 Task: Find connections with filter location Losheim with filter topic #househunting with filter profile language French with filter current company Experian India with filter school Indian jobs updates with filter industry Building Equipment Contractors with filter service category SupportTechnical Writing with filter keywords title Director of Photography
Action: Mouse moved to (550, 76)
Screenshot: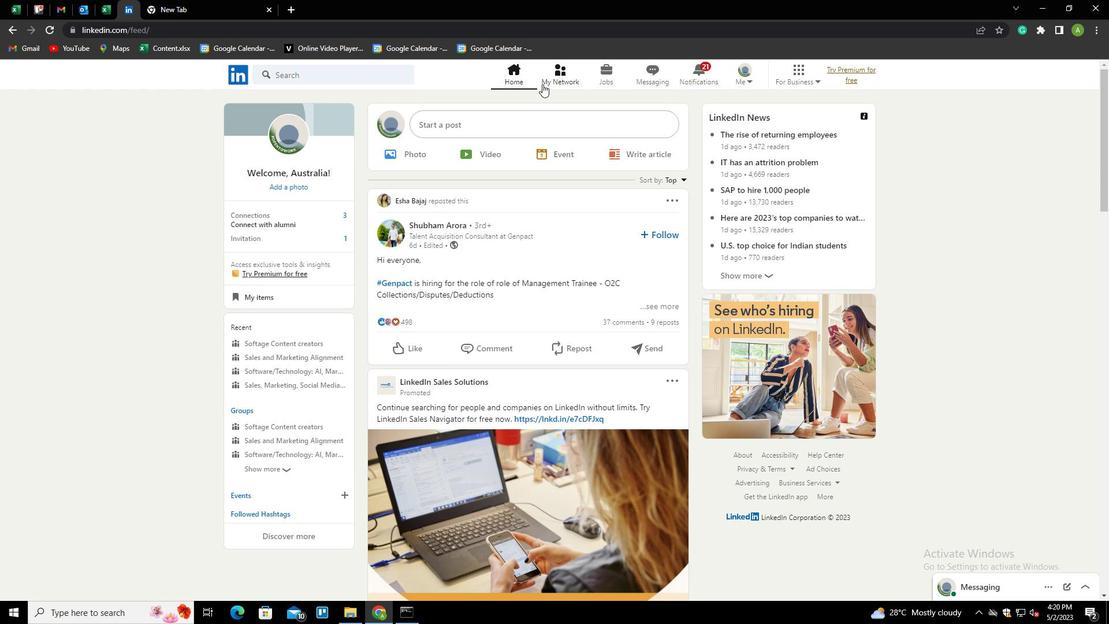 
Action: Mouse pressed left at (550, 76)
Screenshot: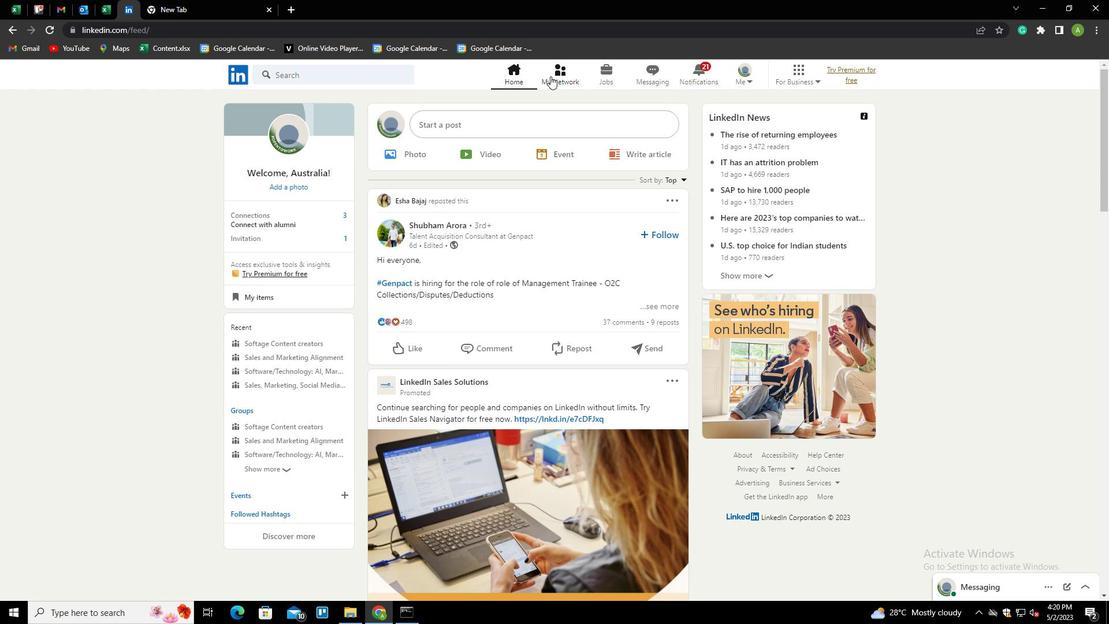 
Action: Mouse moved to (286, 131)
Screenshot: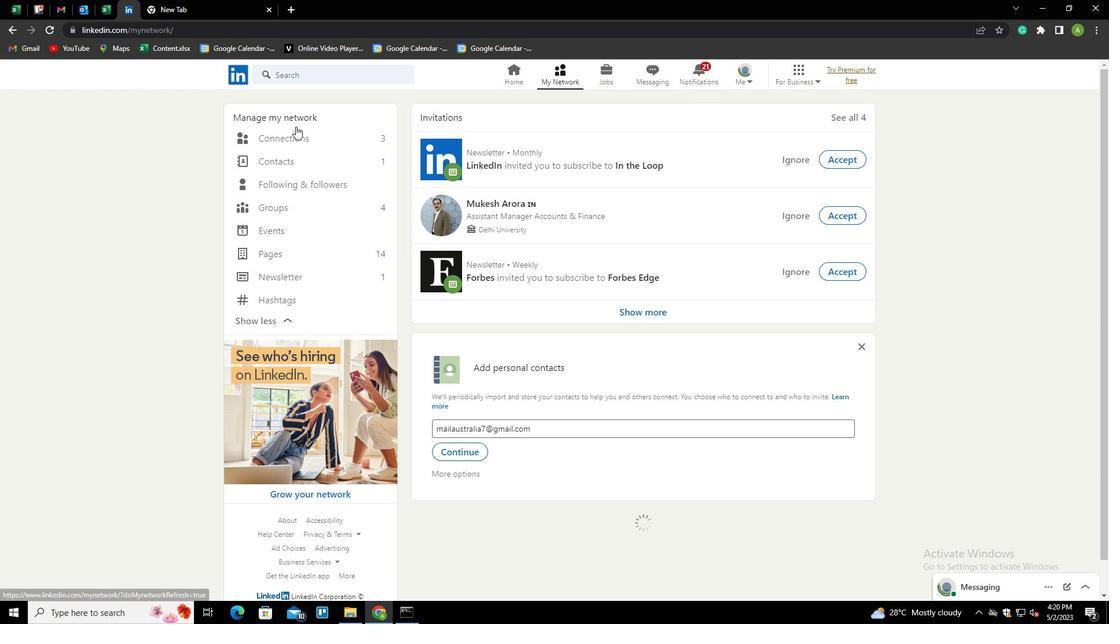 
Action: Mouse pressed left at (286, 131)
Screenshot: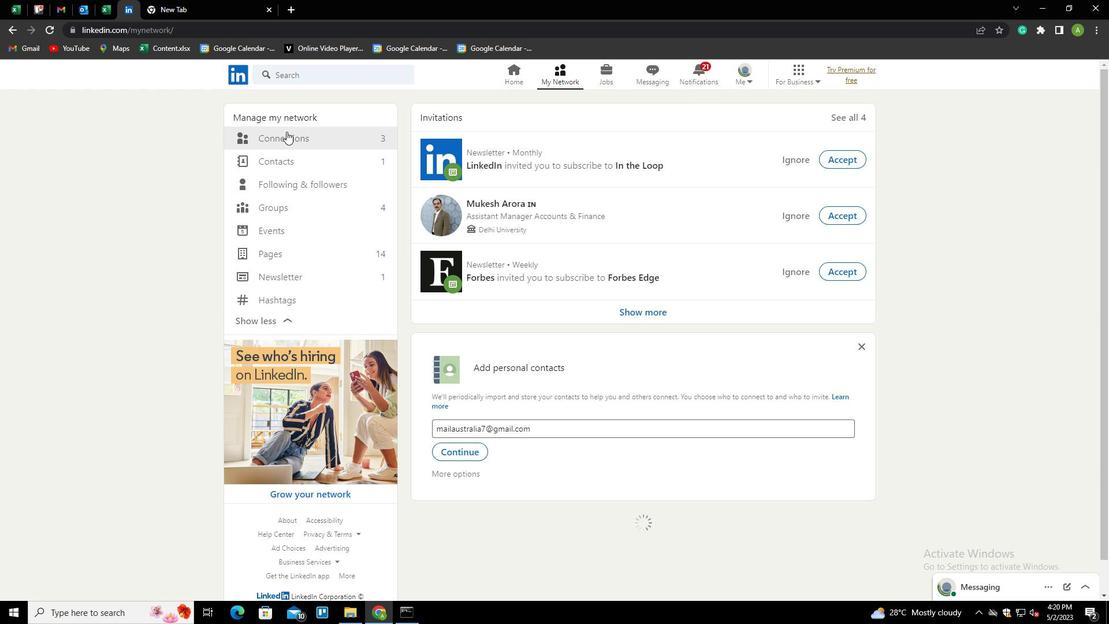 
Action: Mouse moved to (616, 135)
Screenshot: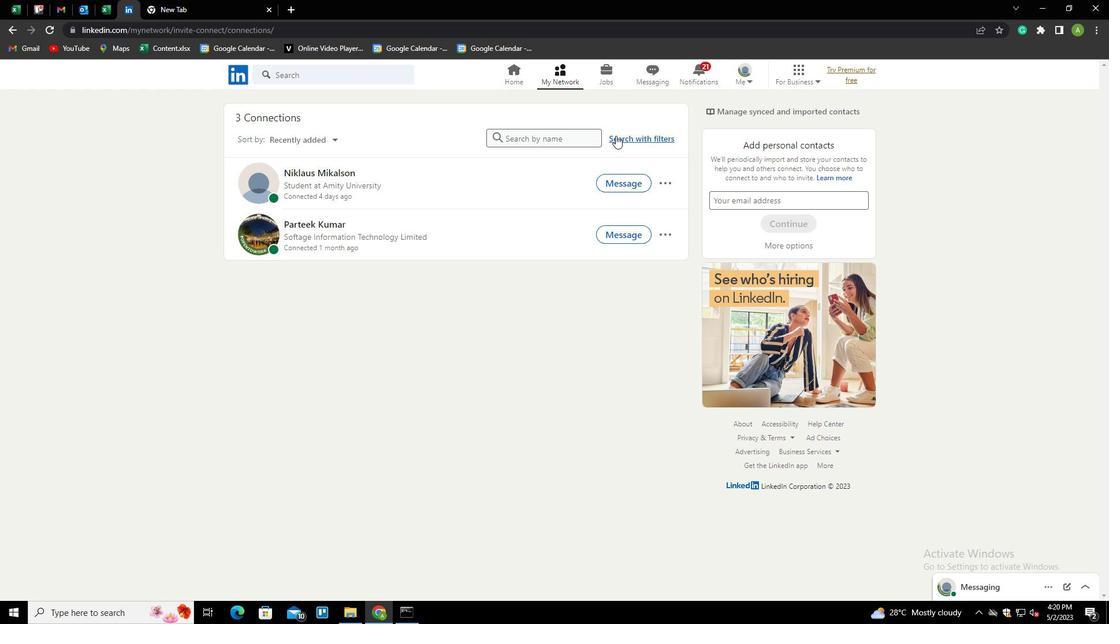 
Action: Mouse pressed left at (616, 135)
Screenshot: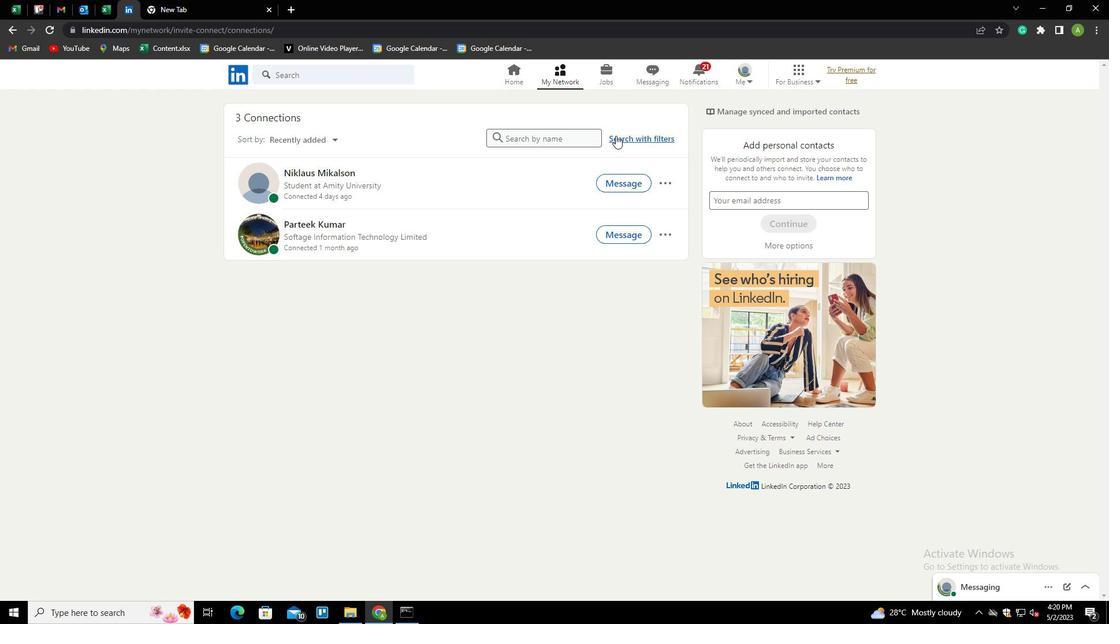 
Action: Mouse moved to (595, 106)
Screenshot: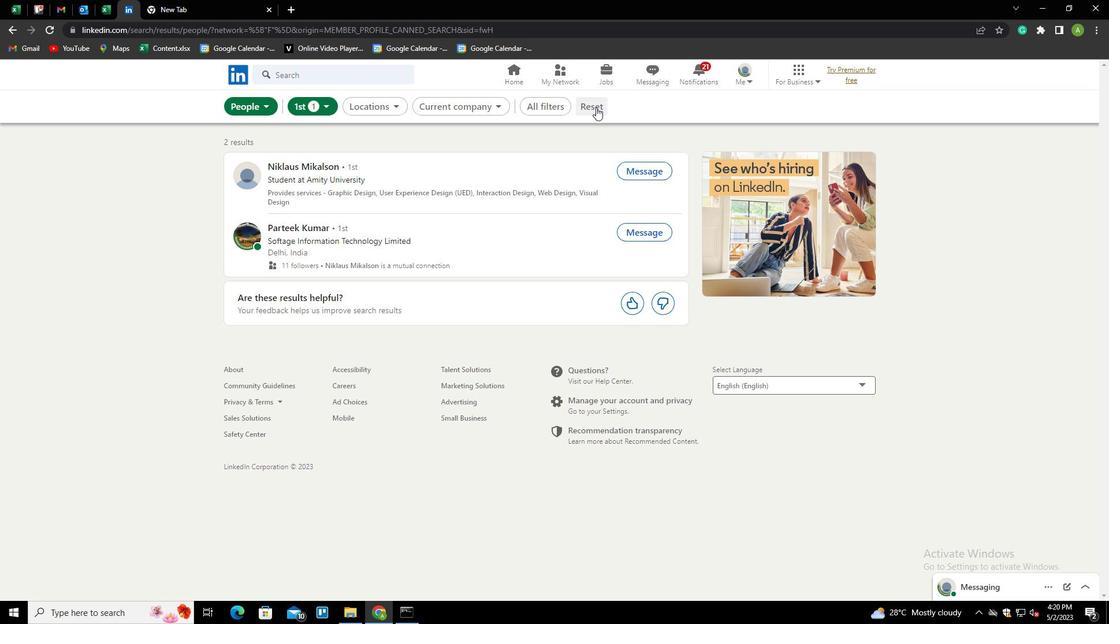 
Action: Mouse pressed left at (595, 106)
Screenshot: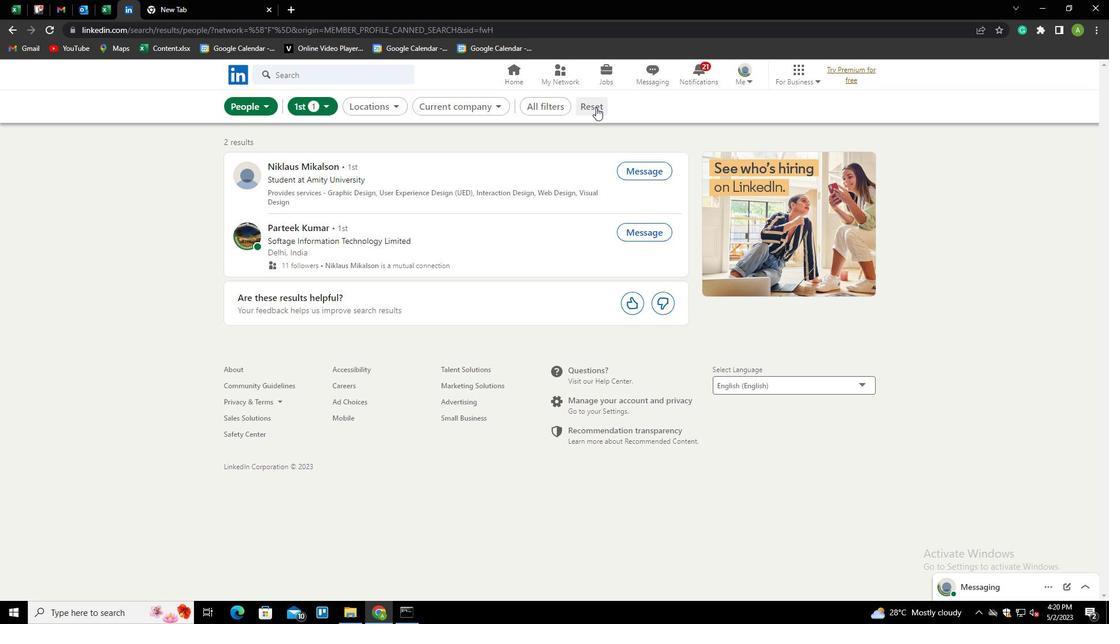 
Action: Mouse moved to (570, 104)
Screenshot: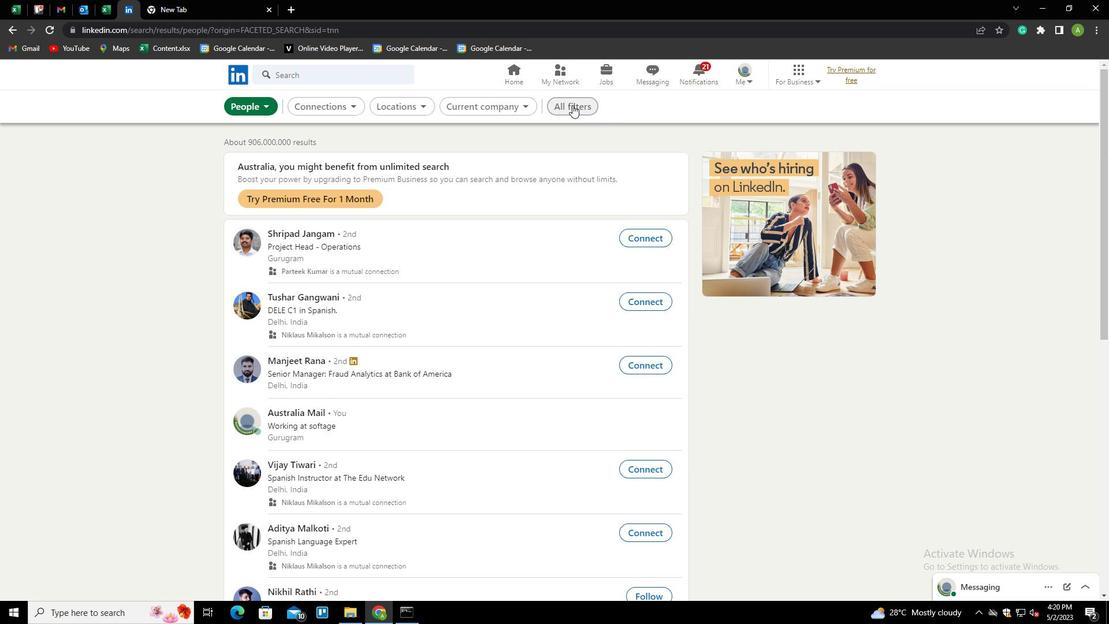 
Action: Mouse pressed left at (570, 104)
Screenshot: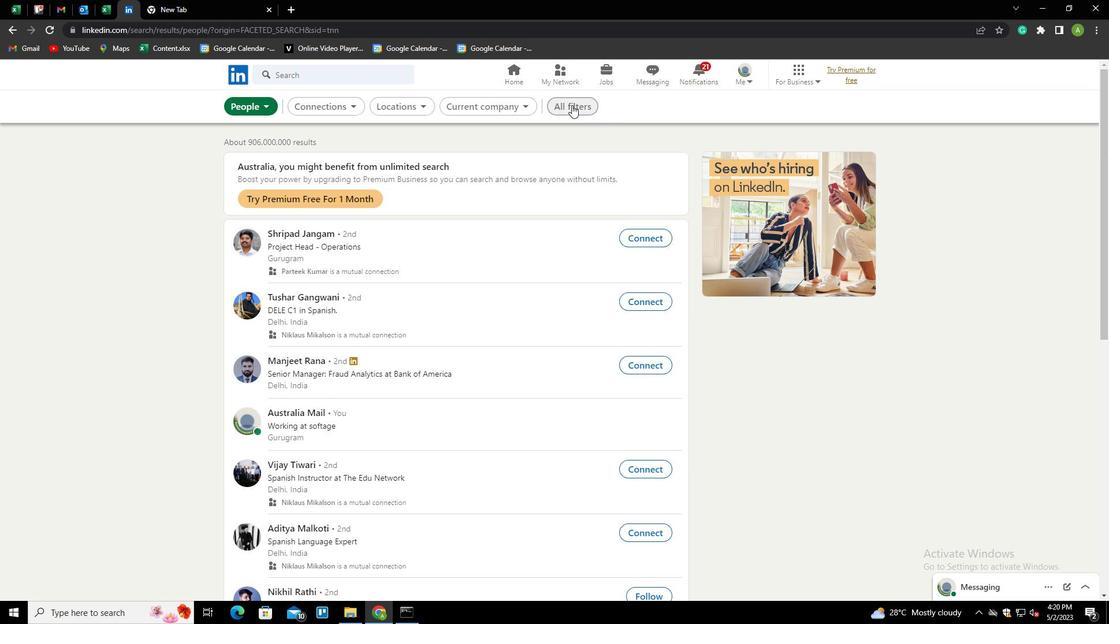 
Action: Mouse moved to (939, 269)
Screenshot: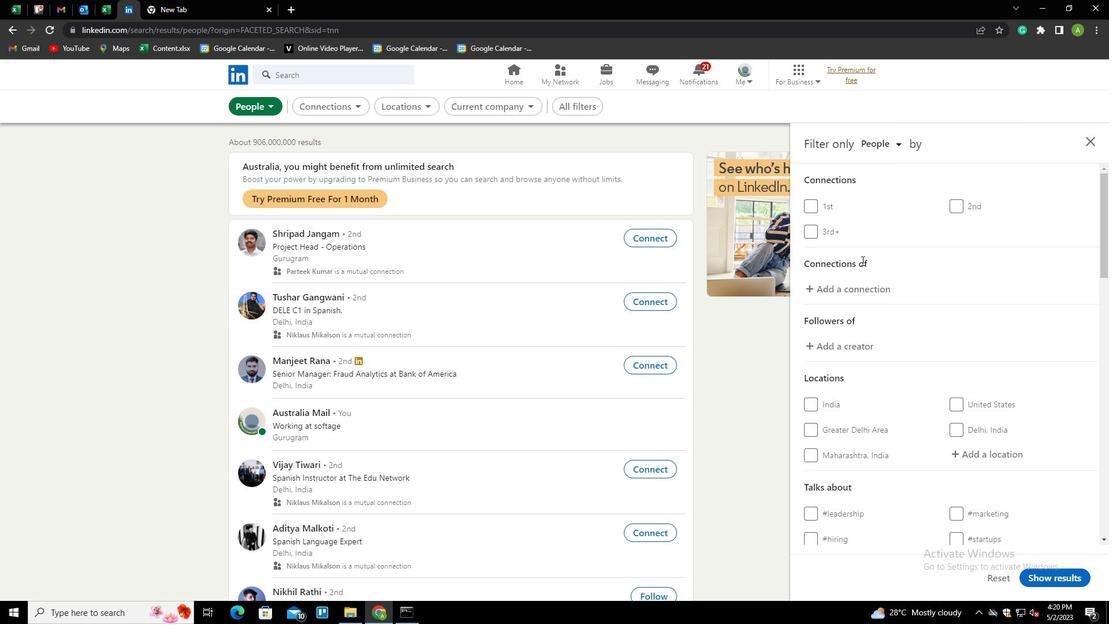 
Action: Mouse scrolled (939, 268) with delta (0, 0)
Screenshot: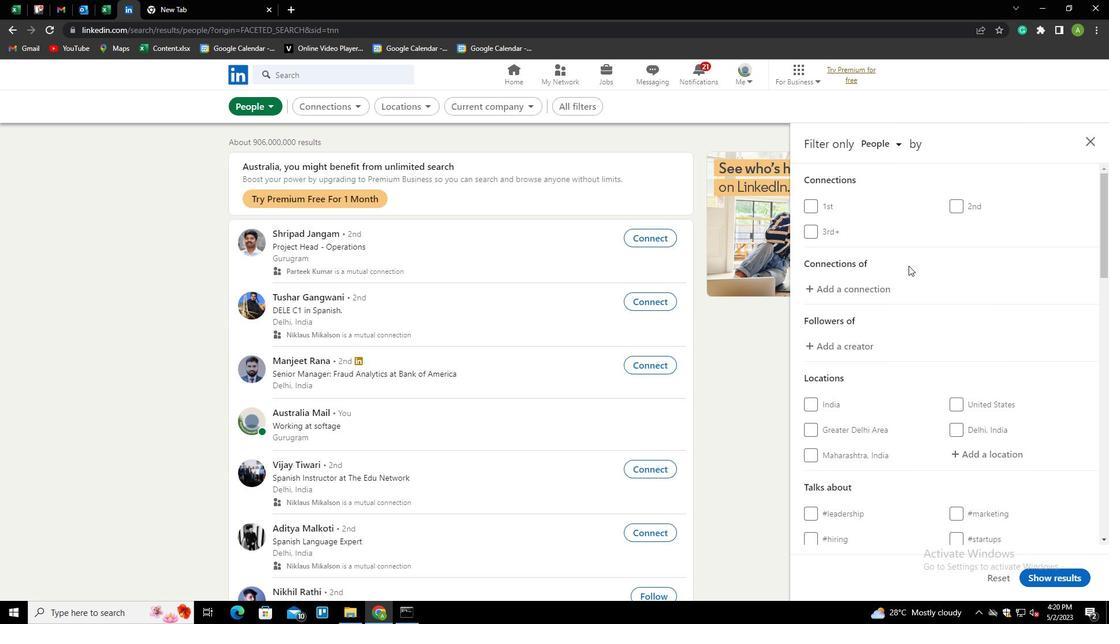 
Action: Mouse scrolled (939, 268) with delta (0, 0)
Screenshot: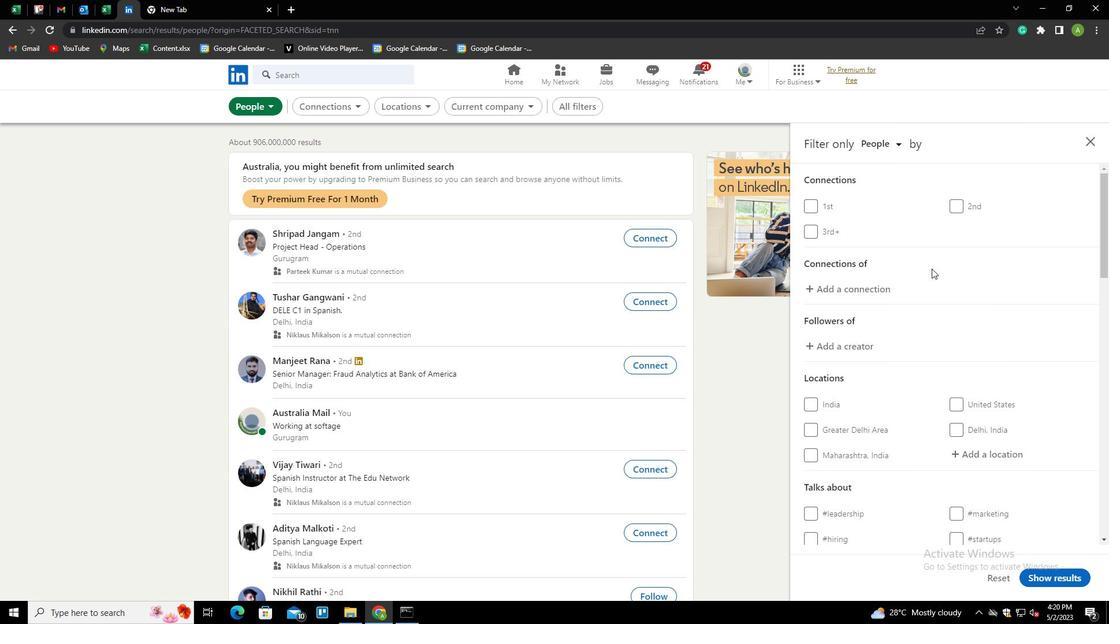
Action: Mouse moved to (937, 300)
Screenshot: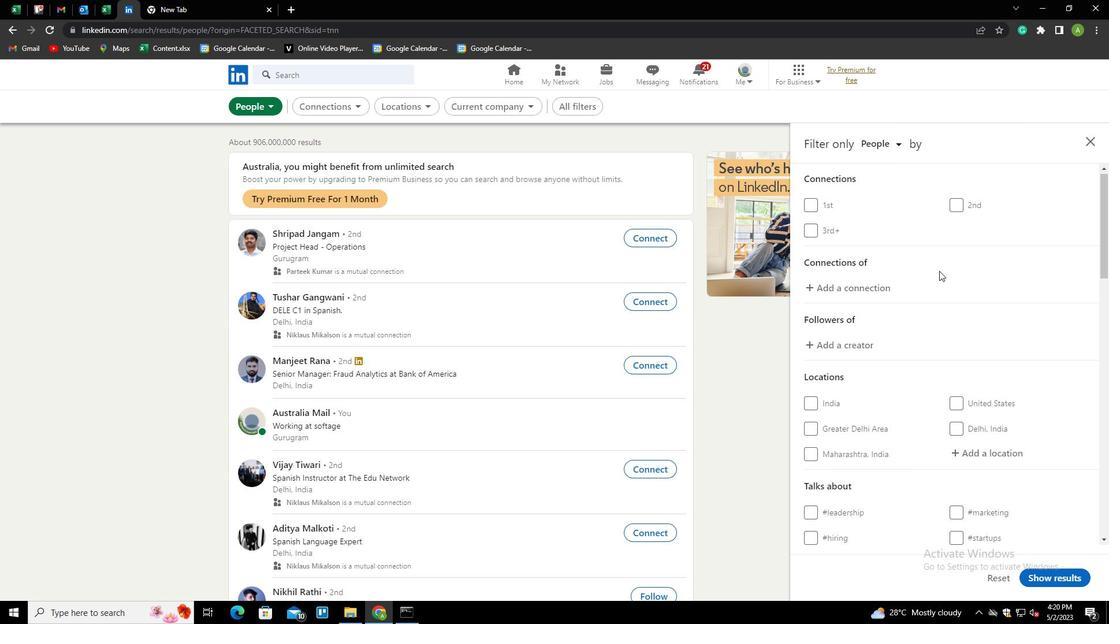 
Action: Mouse scrolled (937, 299) with delta (0, 0)
Screenshot: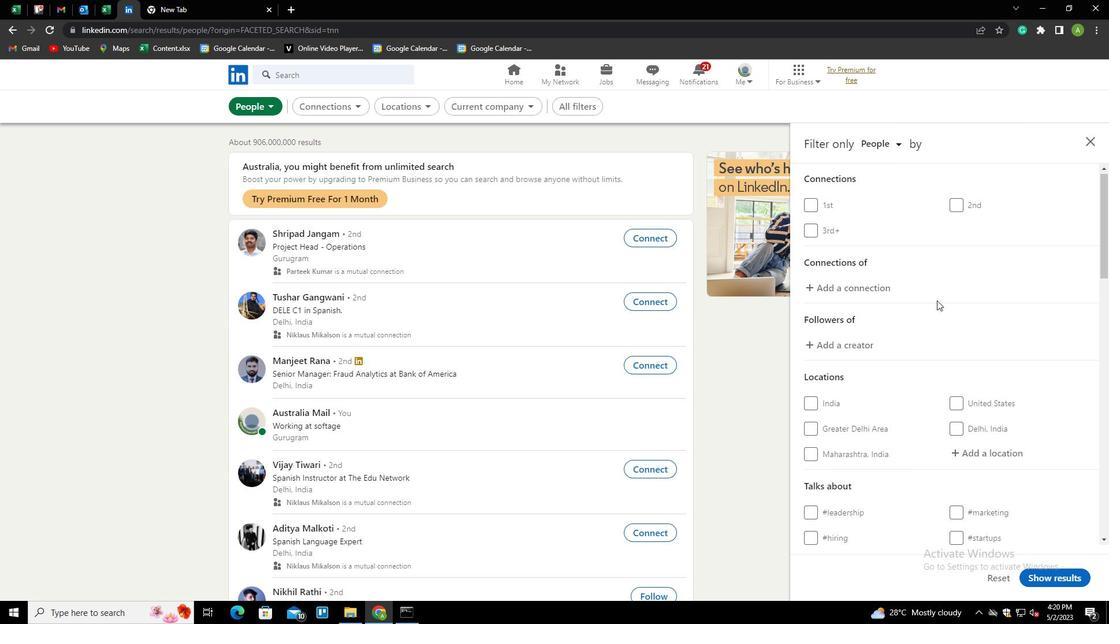 
Action: Mouse scrolled (937, 299) with delta (0, 0)
Screenshot: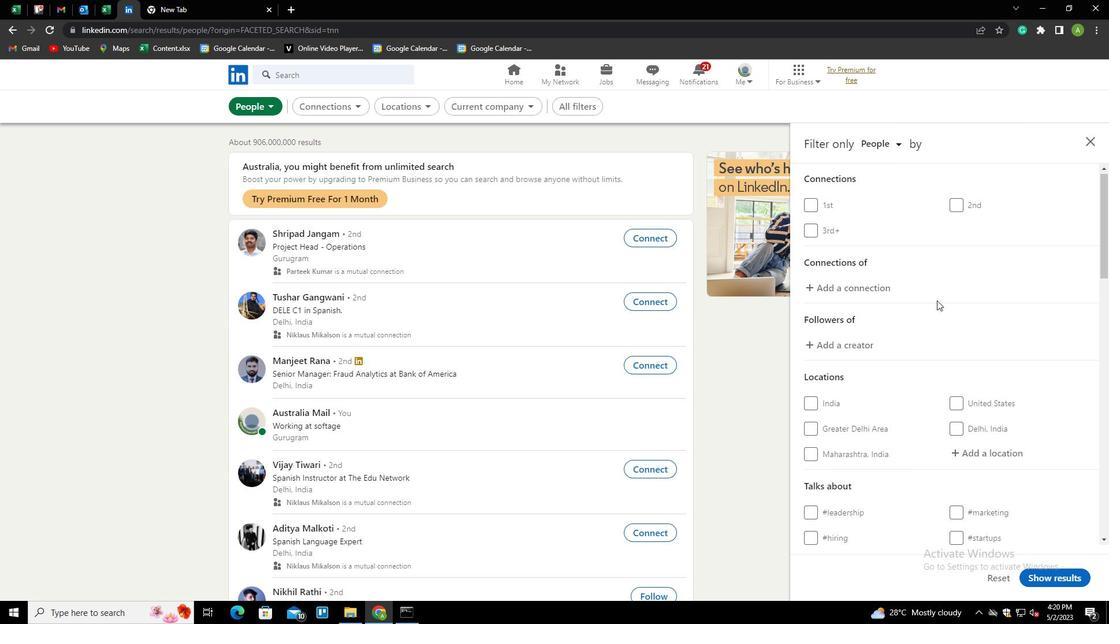 
Action: Mouse moved to (974, 224)
Screenshot: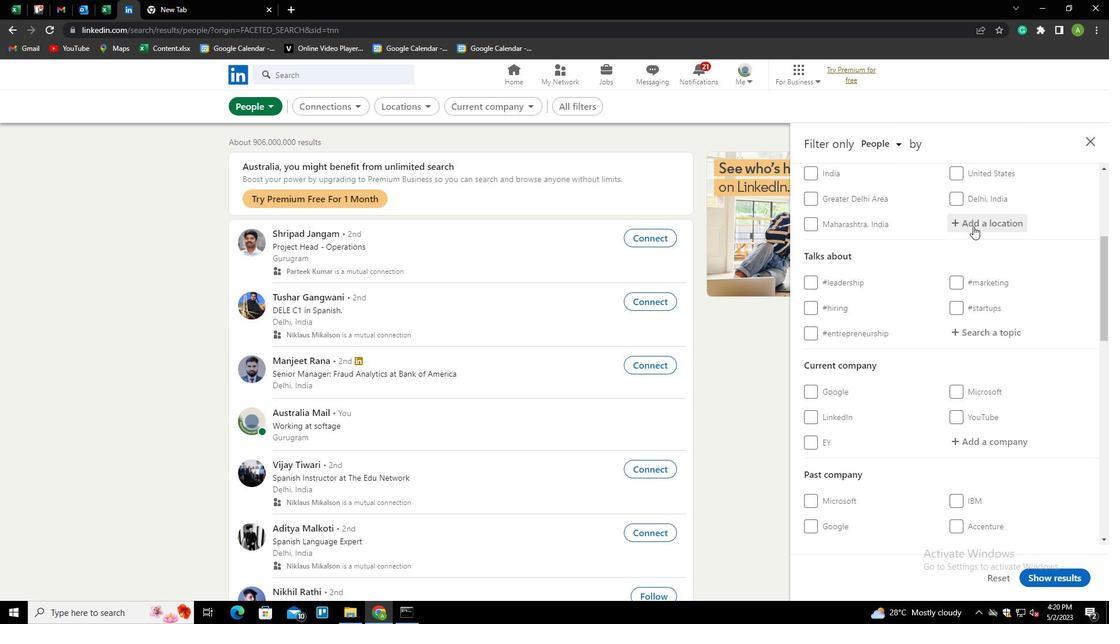
Action: Mouse pressed left at (974, 224)
Screenshot: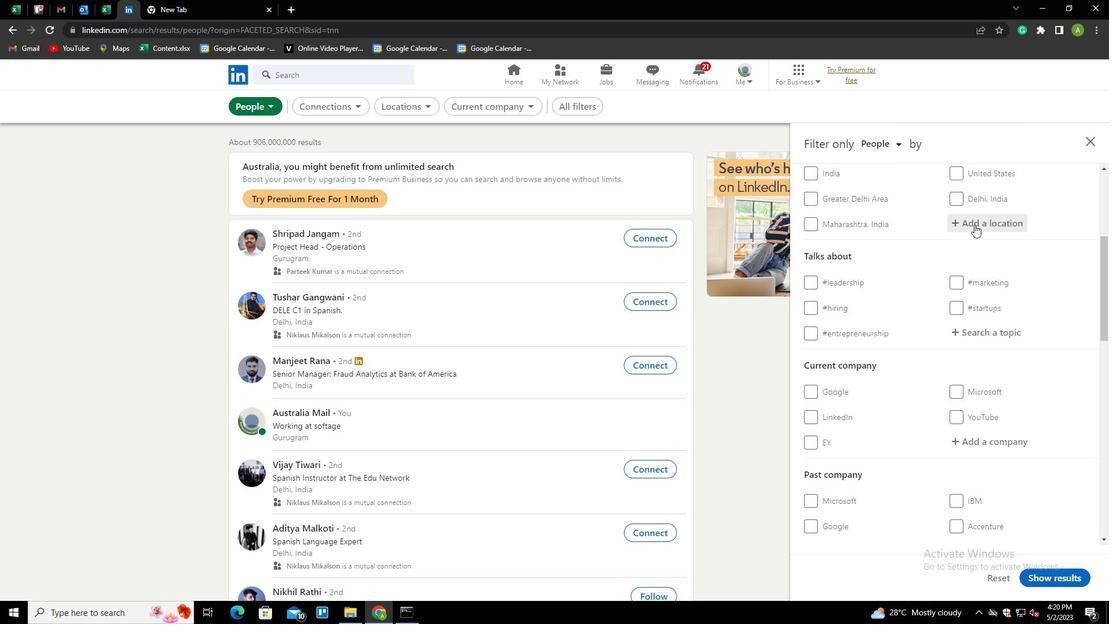 
Action: Key pressed <Key.shift>LOSHEIM<Key.down><Key.enter>
Screenshot: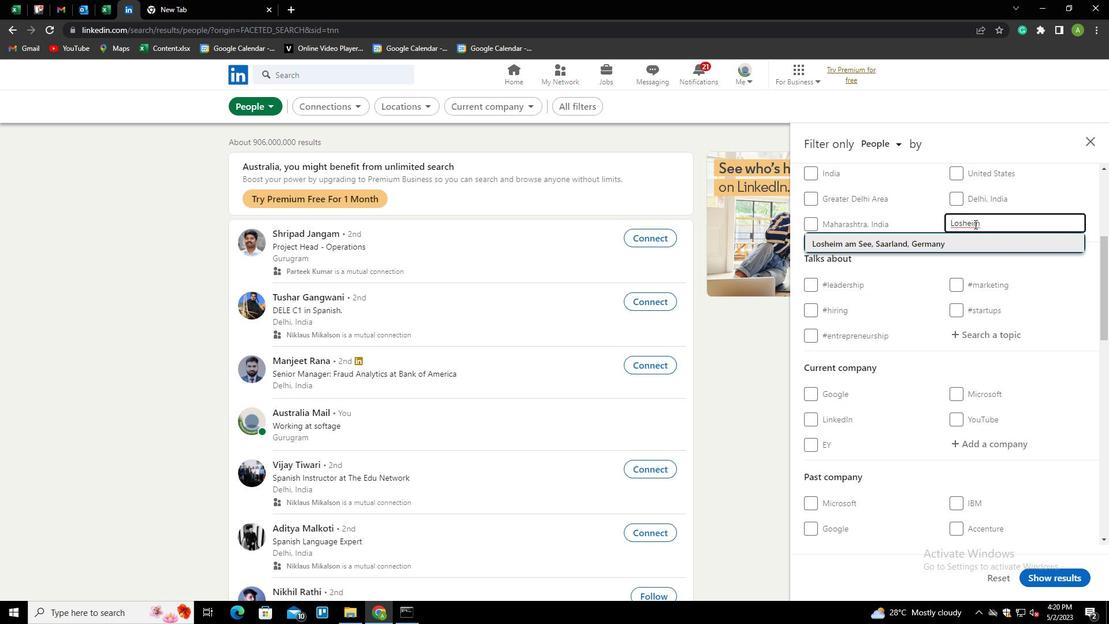 
Action: Mouse scrolled (974, 223) with delta (0, 0)
Screenshot: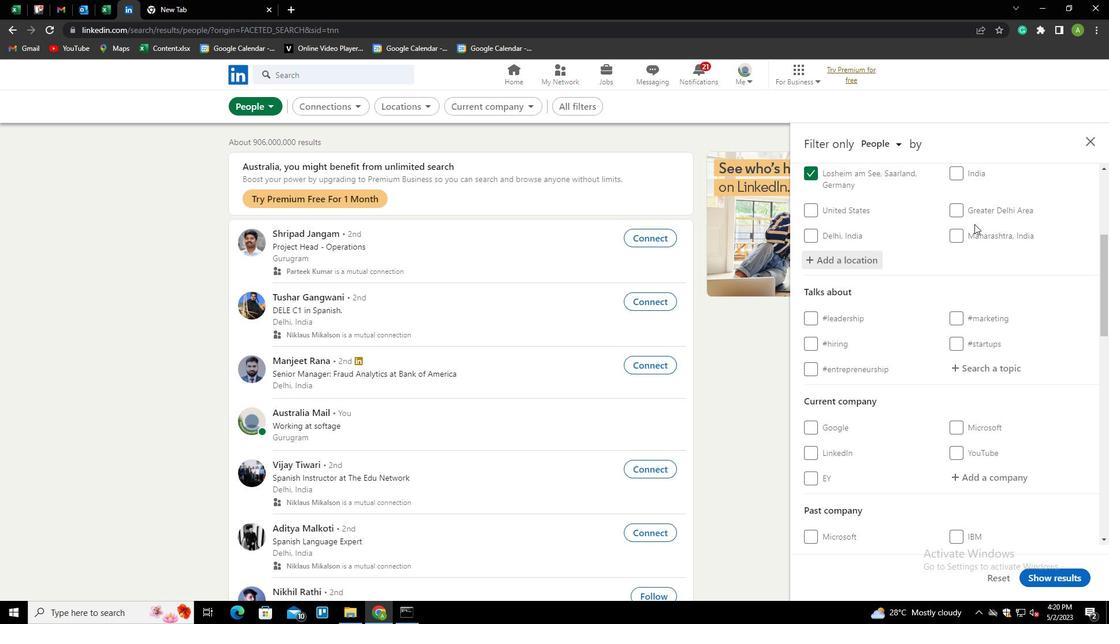 
Action: Mouse scrolled (974, 223) with delta (0, 0)
Screenshot: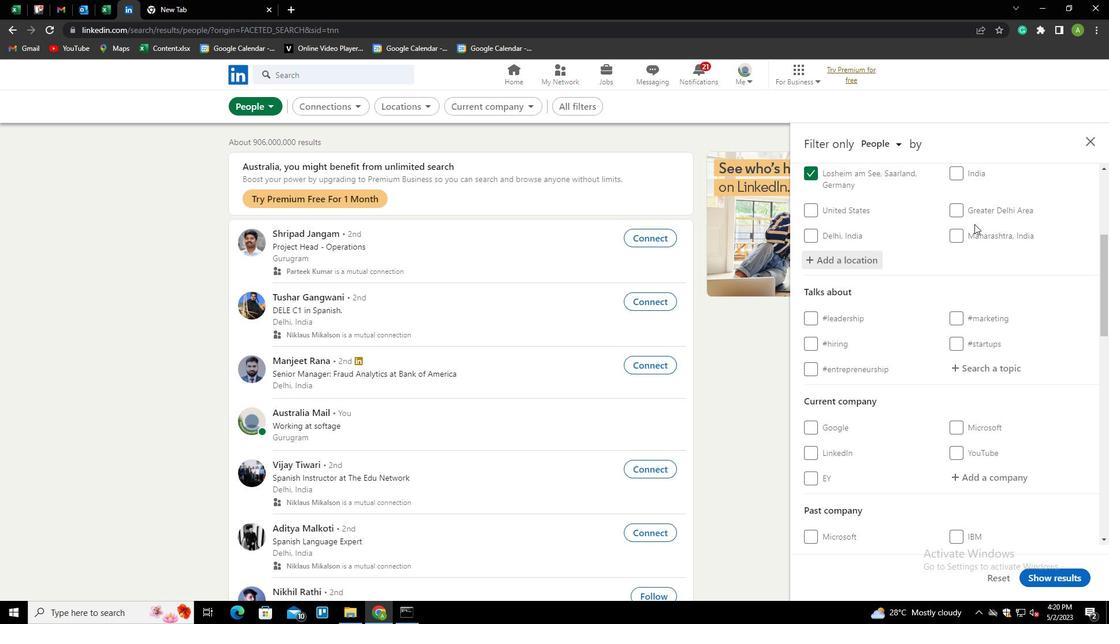 
Action: Mouse moved to (978, 247)
Screenshot: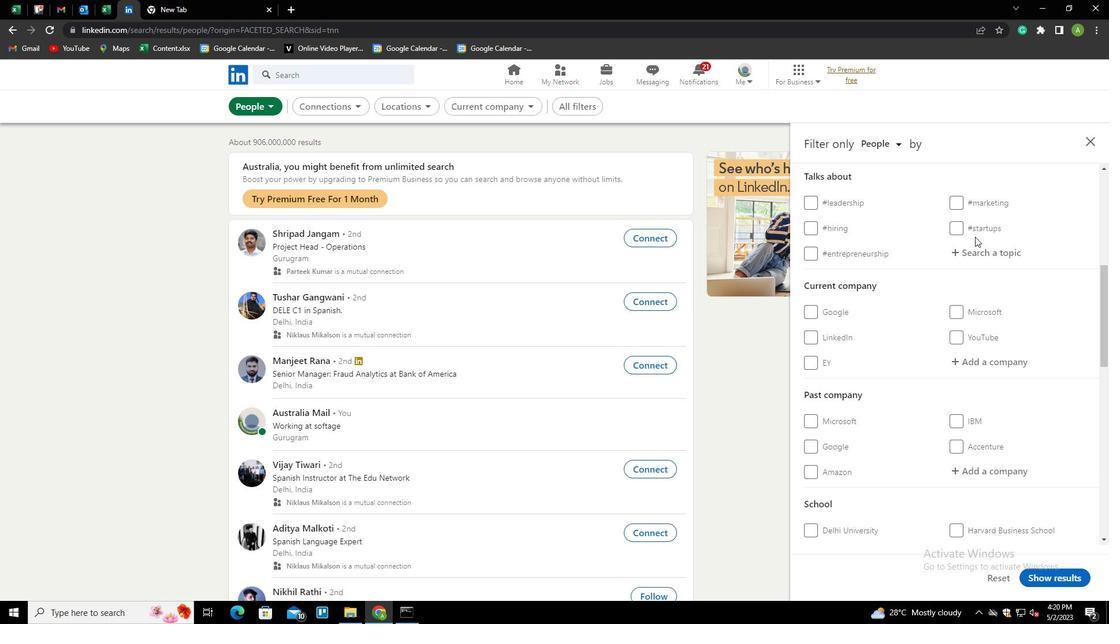 
Action: Mouse pressed left at (978, 247)
Screenshot: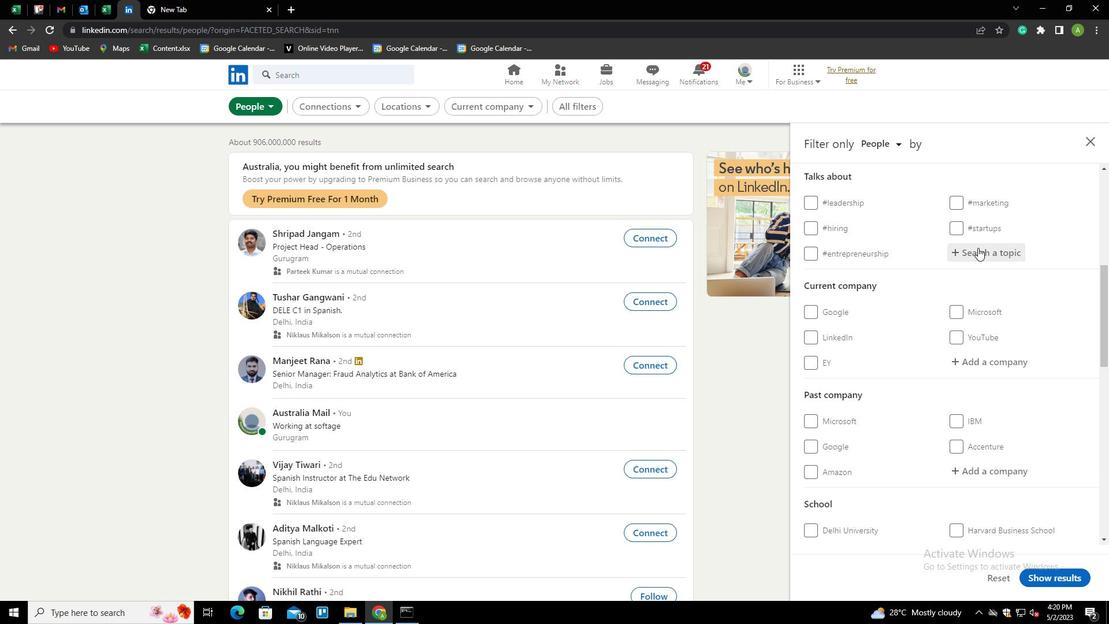 
Action: Key pressed HOUSEHUNTING<Key.down><Key.enter>
Screenshot: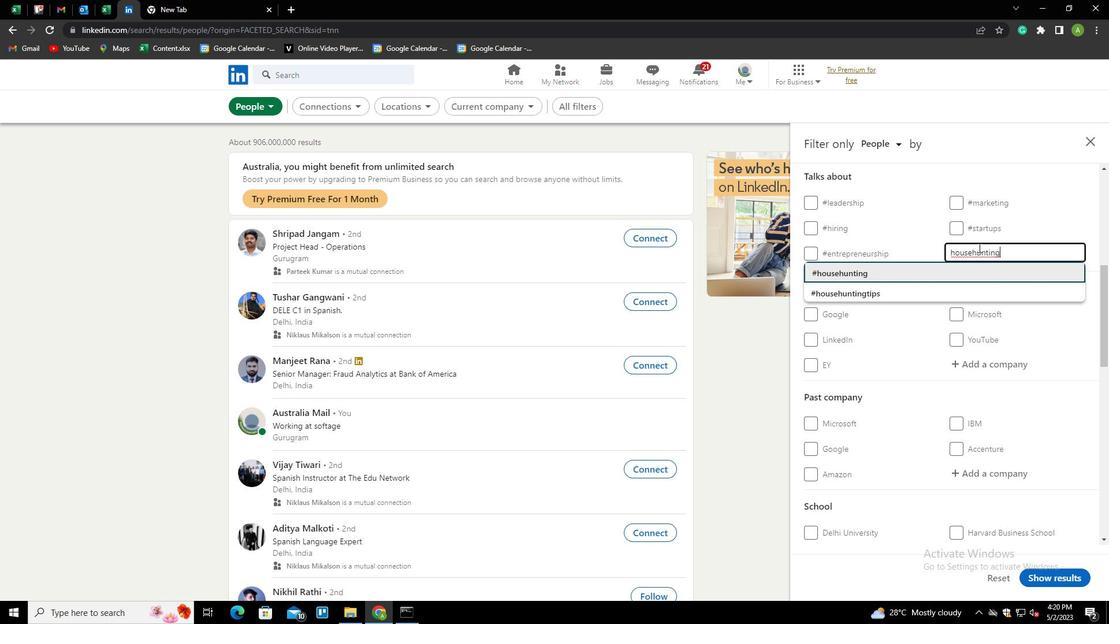 
Action: Mouse scrolled (978, 247) with delta (0, 0)
Screenshot: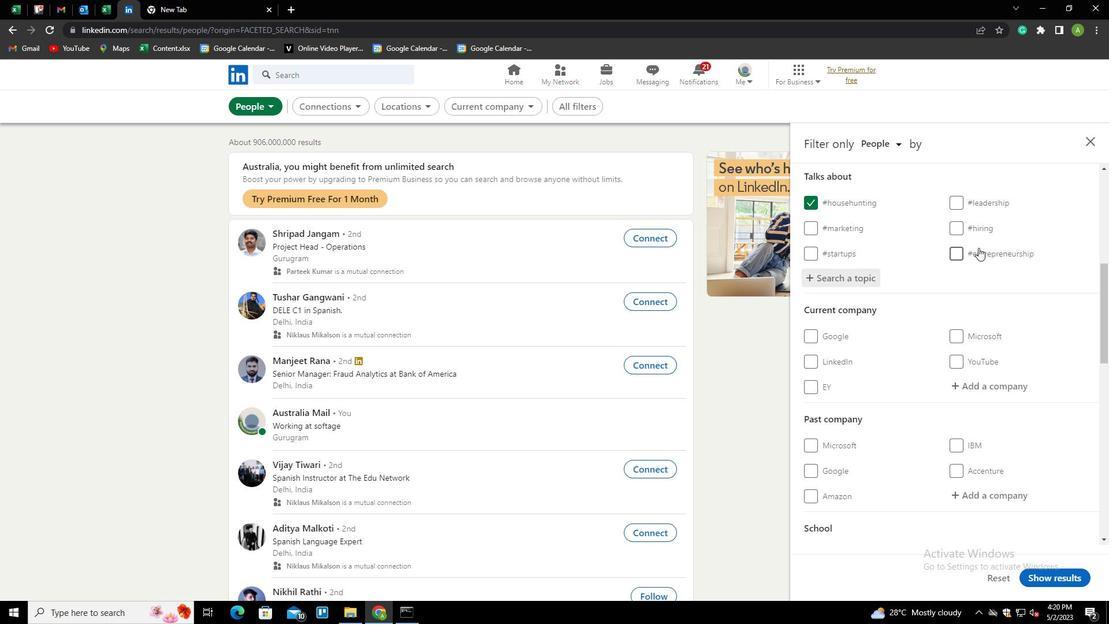 
Action: Mouse scrolled (978, 247) with delta (0, 0)
Screenshot: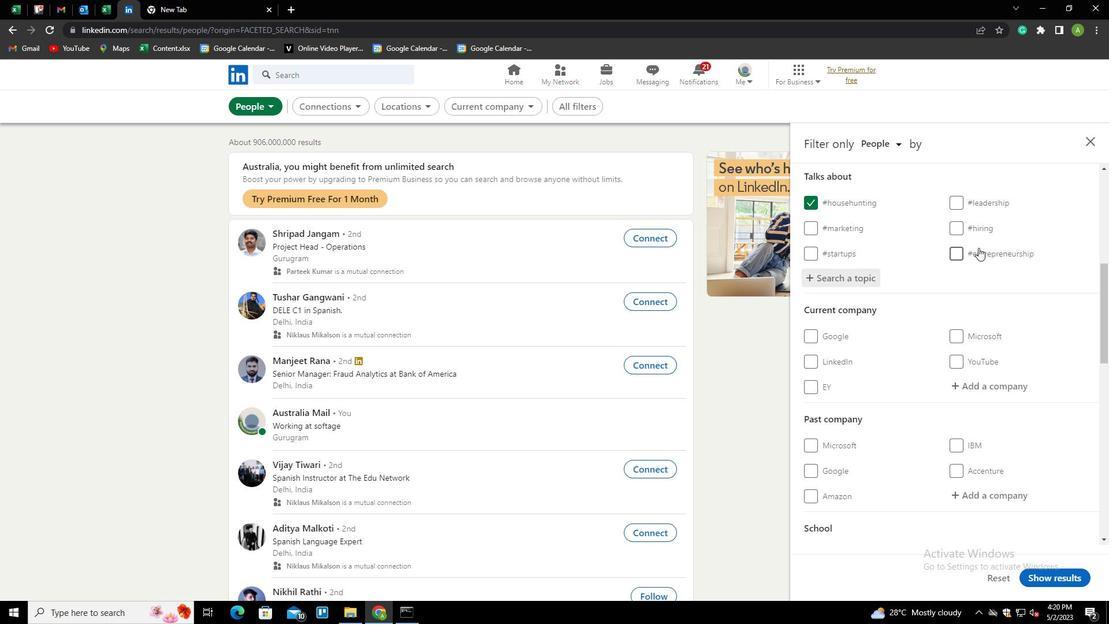 
Action: Mouse scrolled (978, 247) with delta (0, 0)
Screenshot: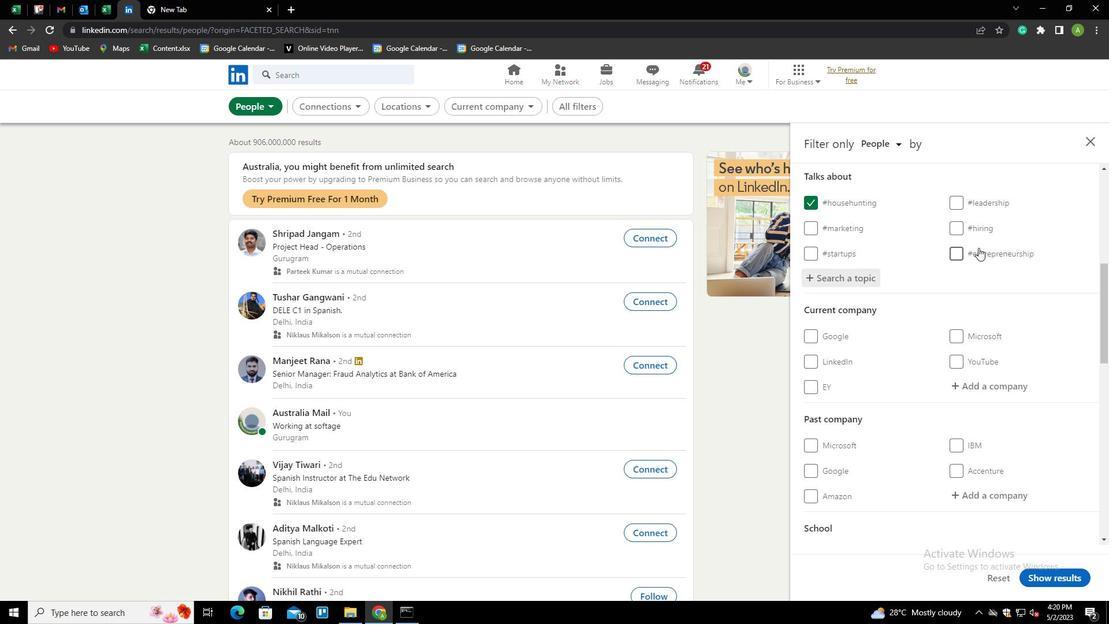 
Action: Mouse scrolled (978, 247) with delta (0, 0)
Screenshot: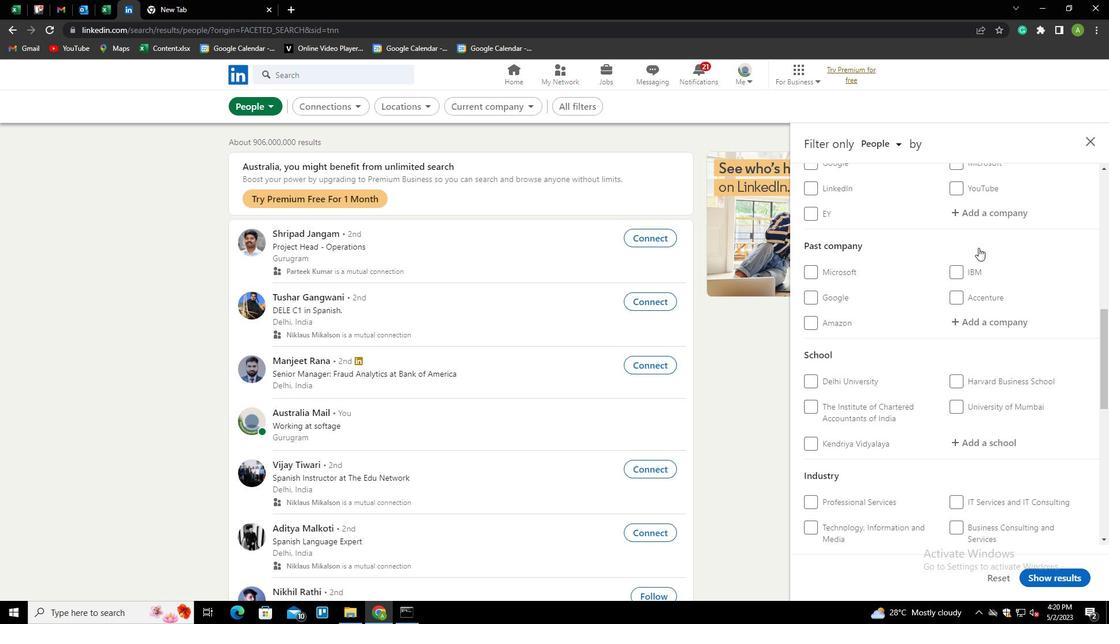 
Action: Mouse scrolled (978, 247) with delta (0, 0)
Screenshot: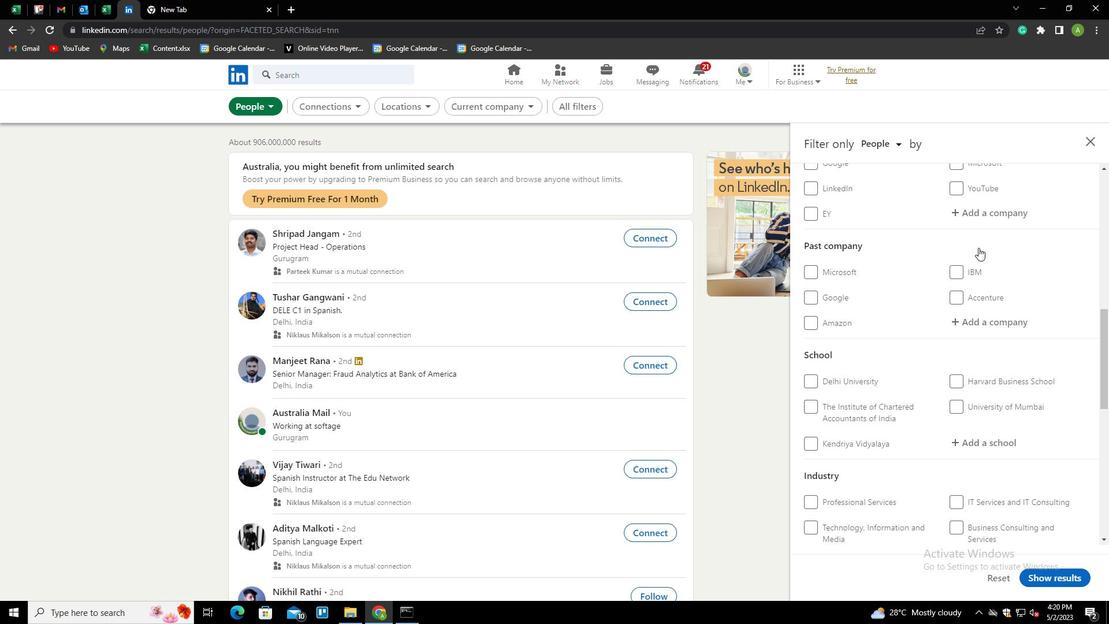 
Action: Mouse scrolled (978, 247) with delta (0, 0)
Screenshot: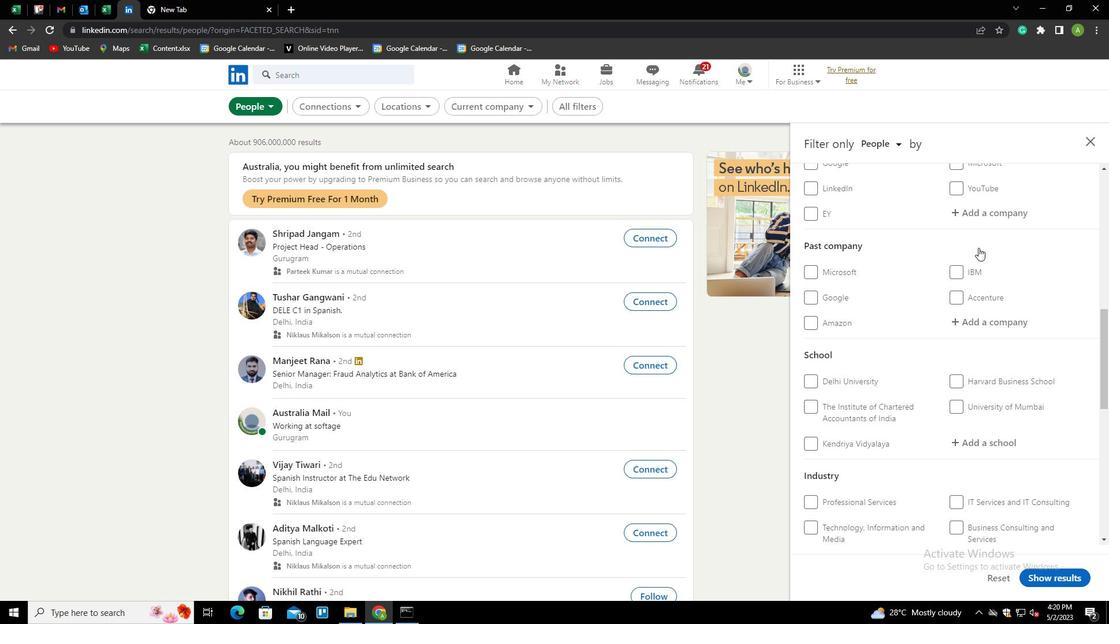 
Action: Mouse scrolled (978, 247) with delta (0, 0)
Screenshot: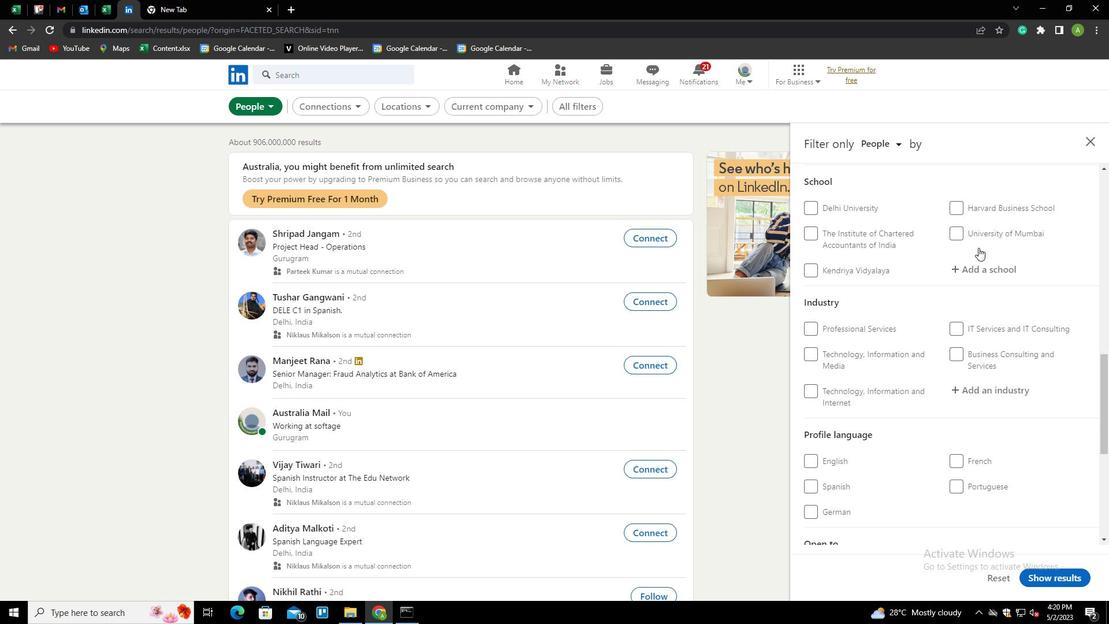 
Action: Mouse scrolled (978, 247) with delta (0, 0)
Screenshot: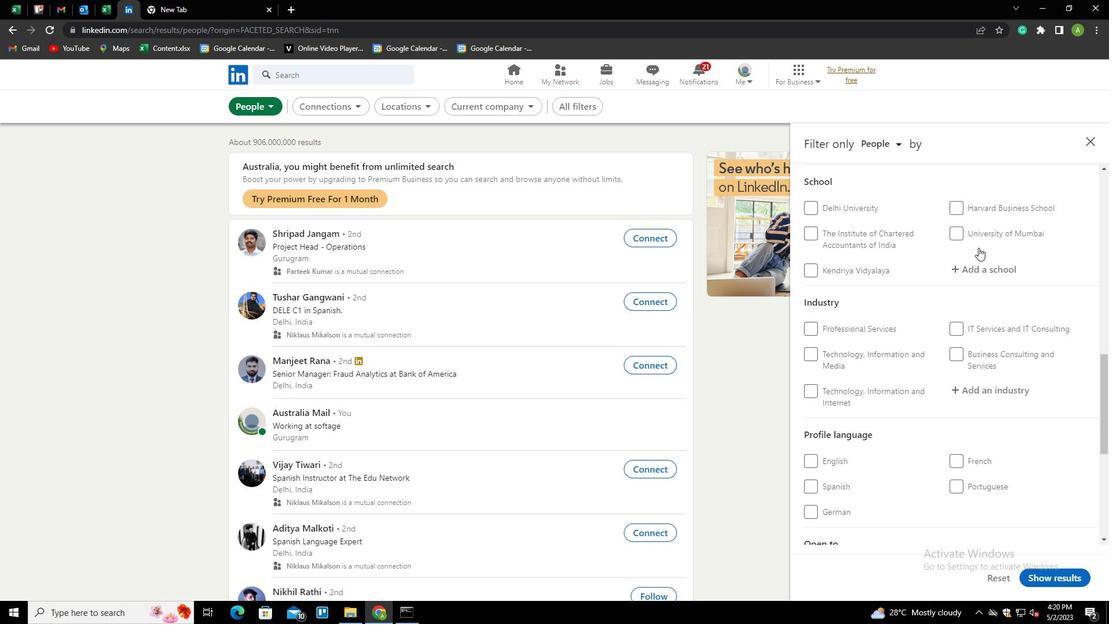 
Action: Mouse moved to (954, 343)
Screenshot: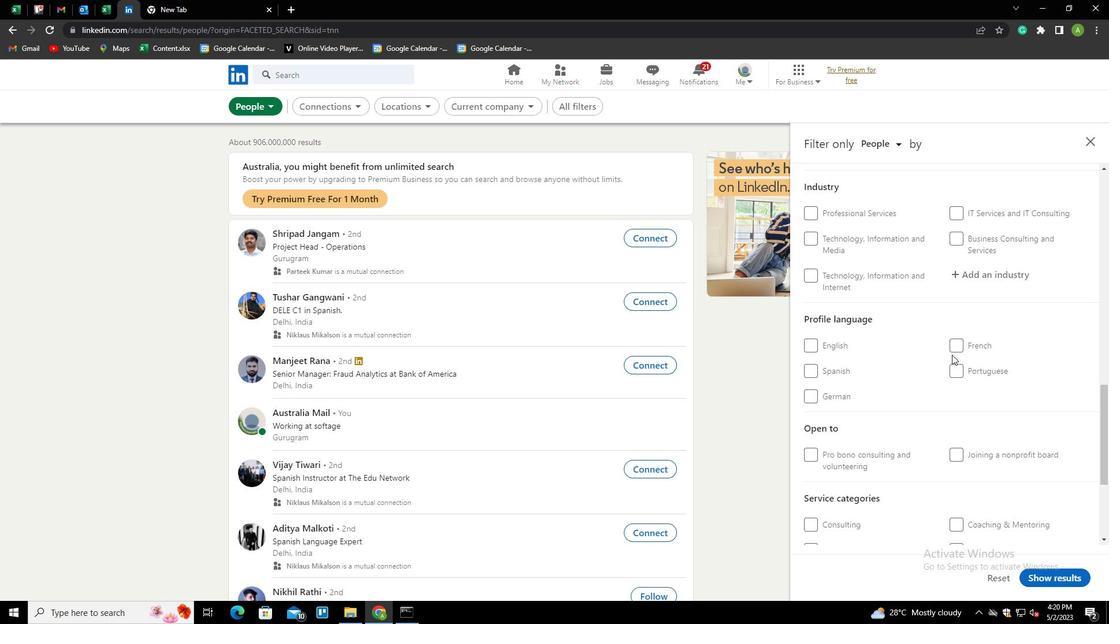
Action: Mouse pressed left at (954, 343)
Screenshot: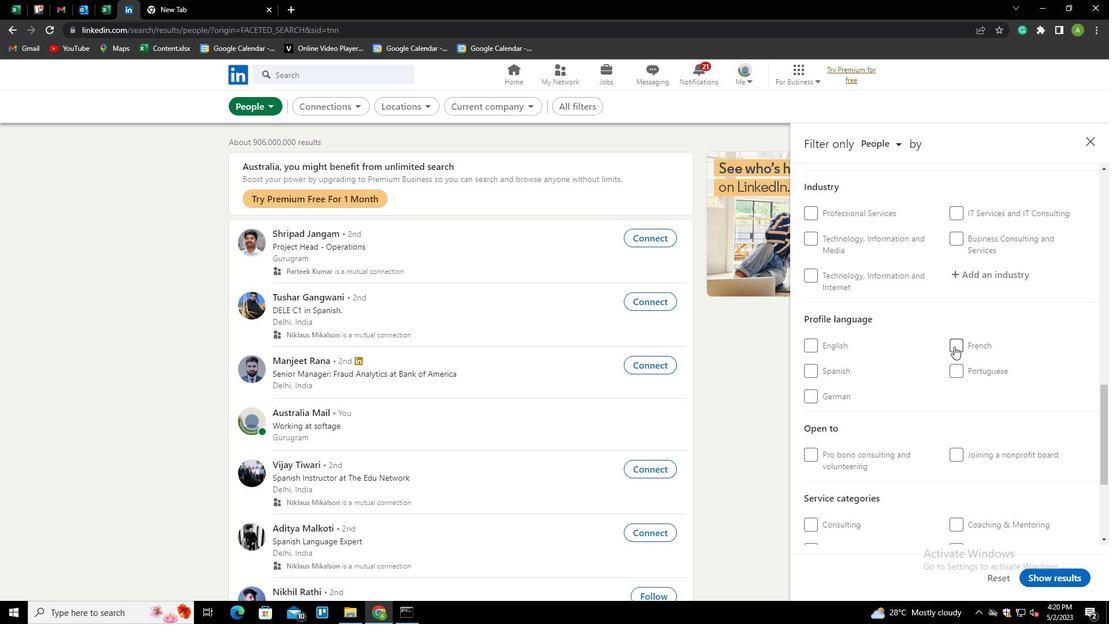 
Action: Mouse moved to (996, 332)
Screenshot: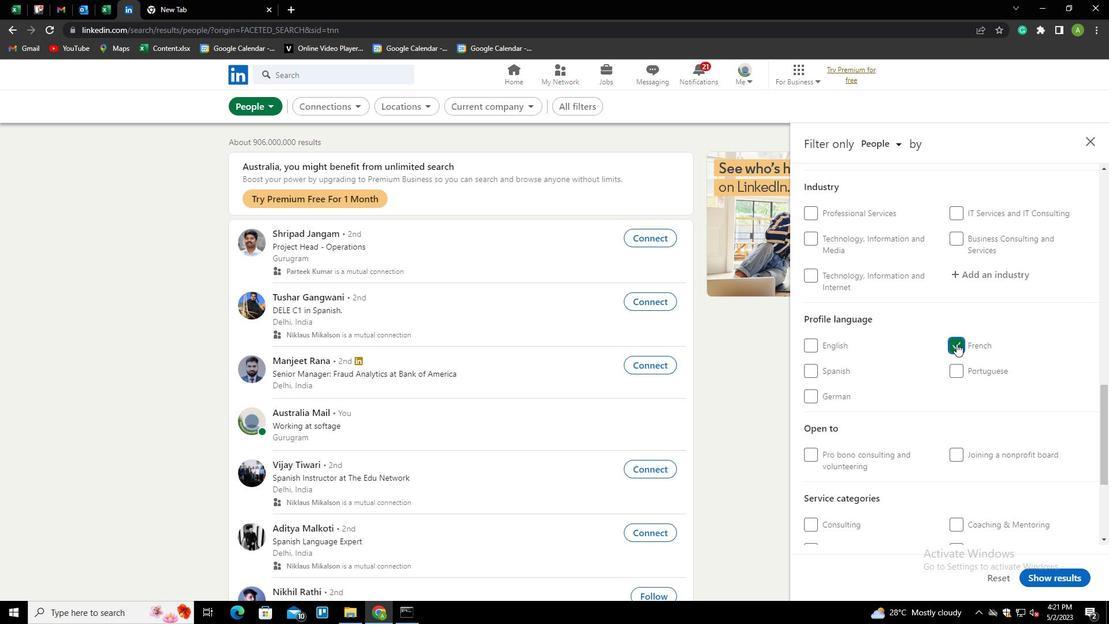 
Action: Mouse scrolled (996, 332) with delta (0, 0)
Screenshot: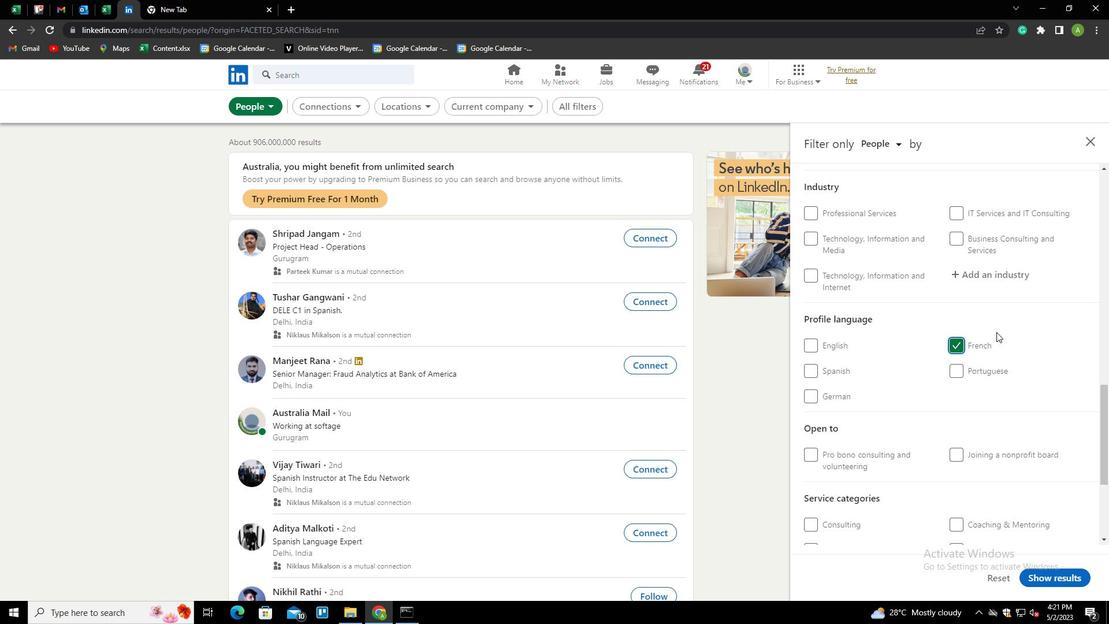 
Action: Mouse scrolled (996, 332) with delta (0, 0)
Screenshot: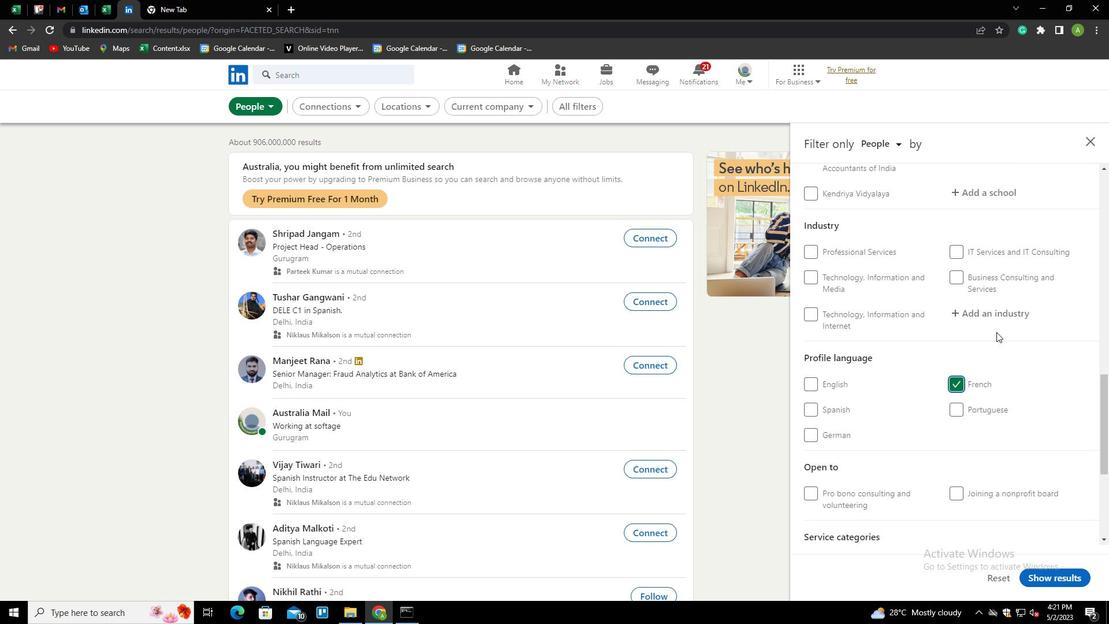
Action: Mouse scrolled (996, 332) with delta (0, 0)
Screenshot: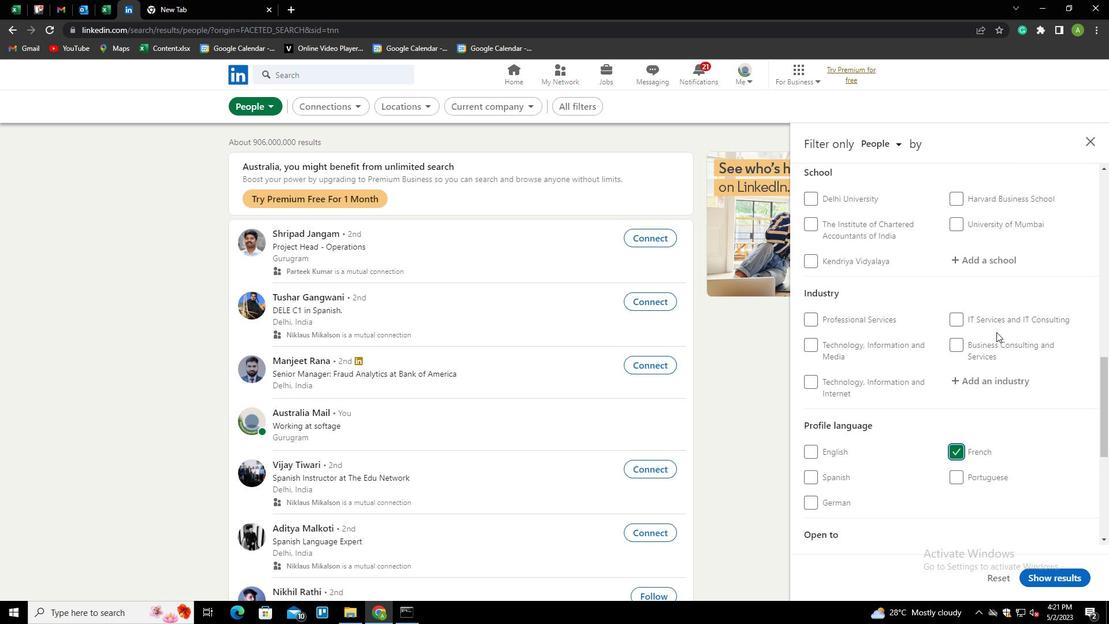 
Action: Mouse scrolled (996, 332) with delta (0, 0)
Screenshot: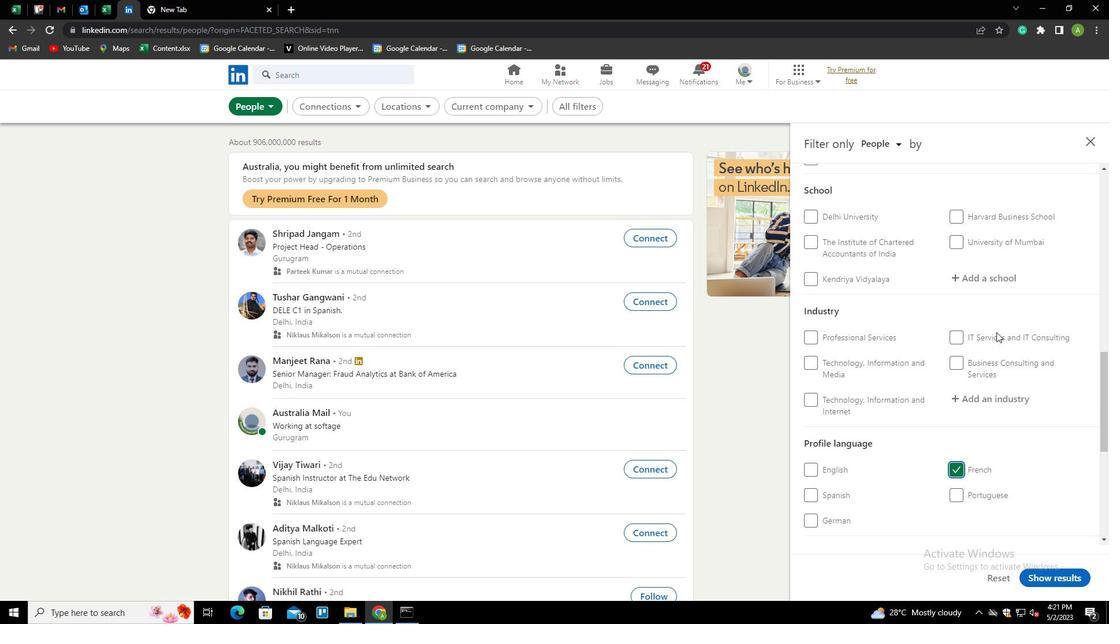 
Action: Mouse scrolled (996, 332) with delta (0, 0)
Screenshot: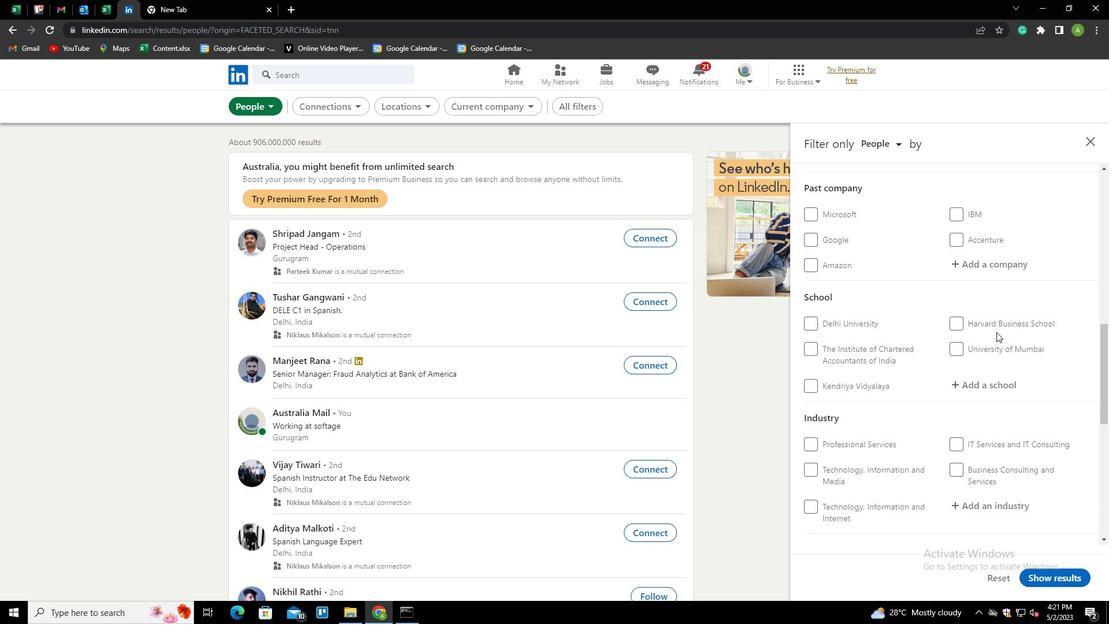 
Action: Mouse scrolled (996, 332) with delta (0, 0)
Screenshot: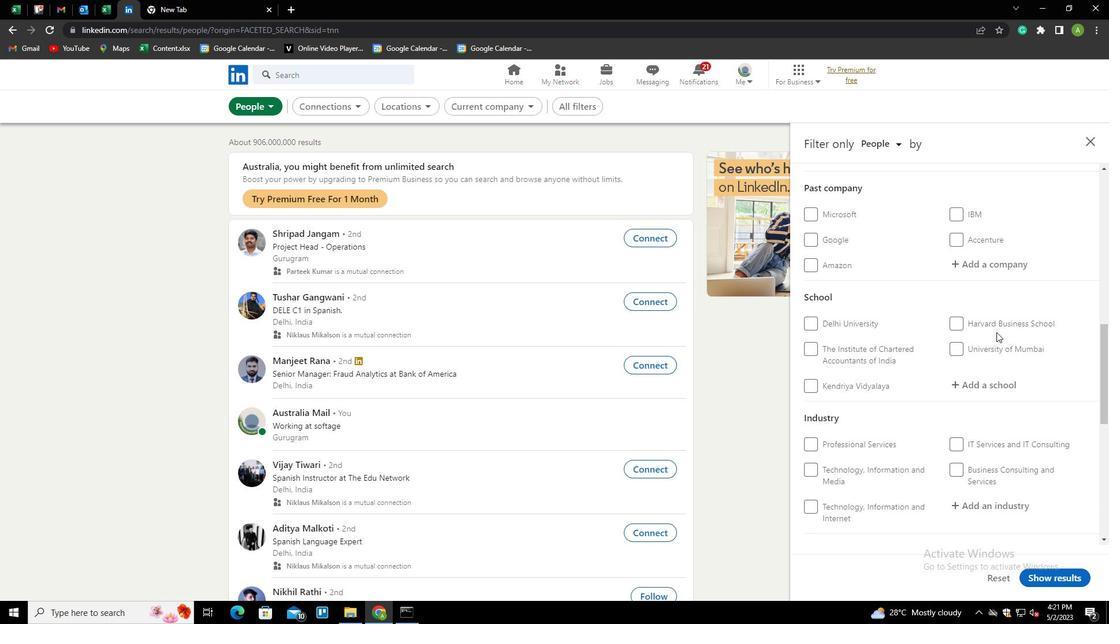 
Action: Mouse scrolled (996, 332) with delta (0, 0)
Screenshot: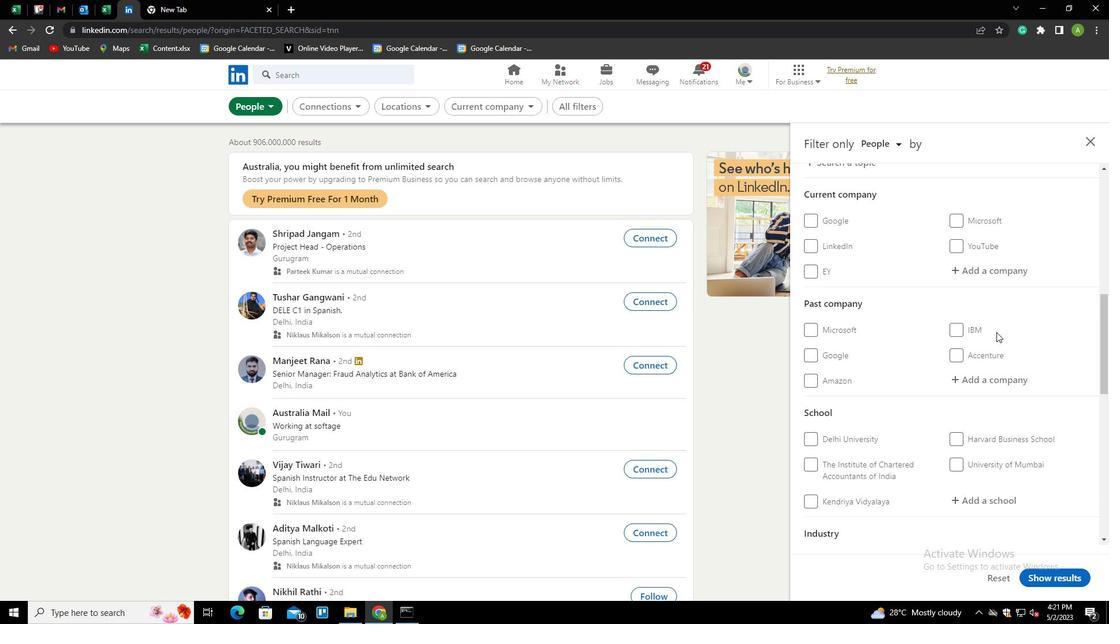 
Action: Mouse moved to (997, 324)
Screenshot: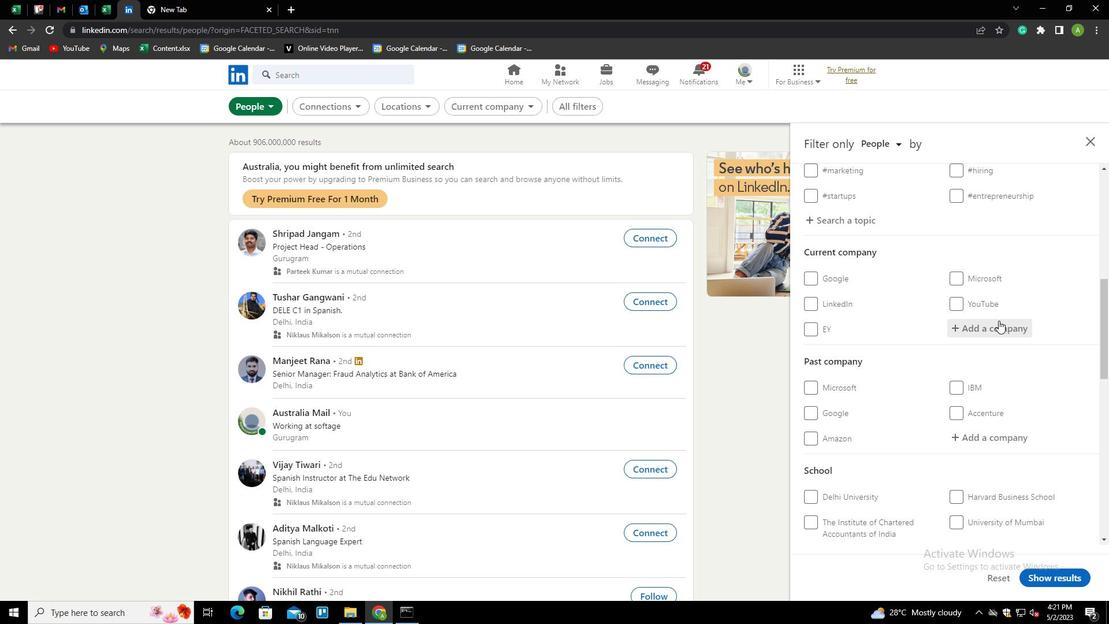 
Action: Mouse pressed left at (997, 324)
Screenshot: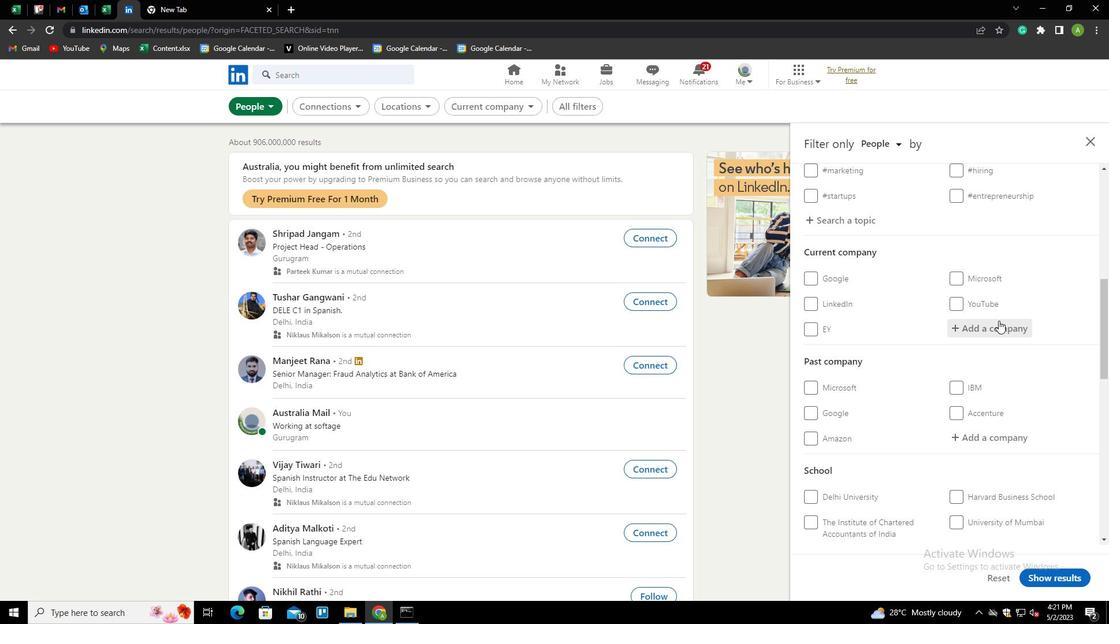 
Action: Mouse moved to (996, 326)
Screenshot: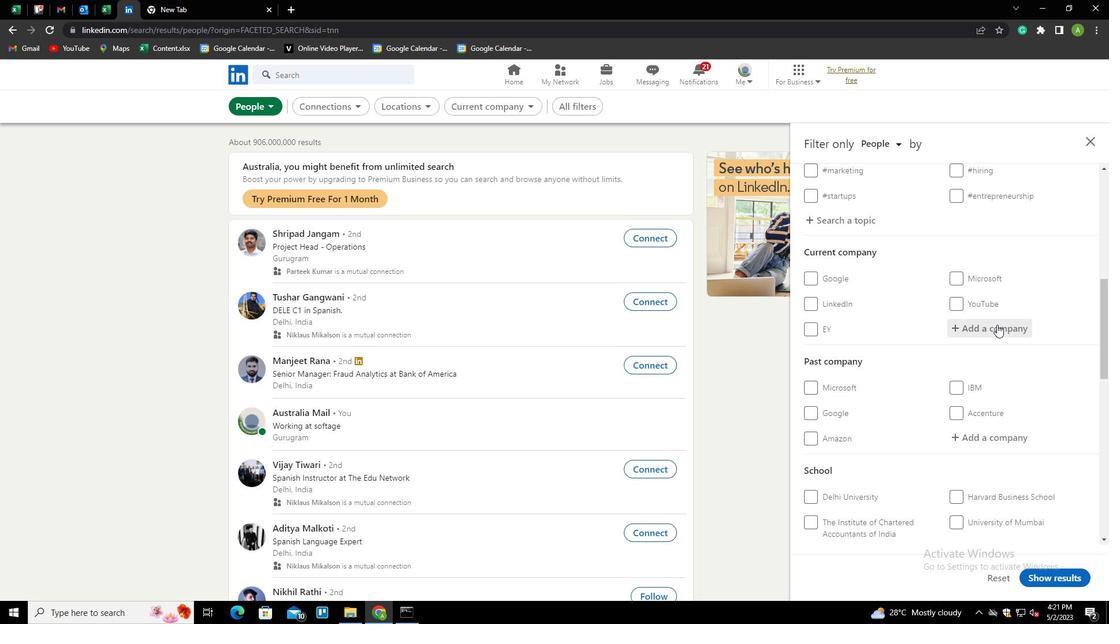 
Action: Key pressed <Key.shift>
Screenshot: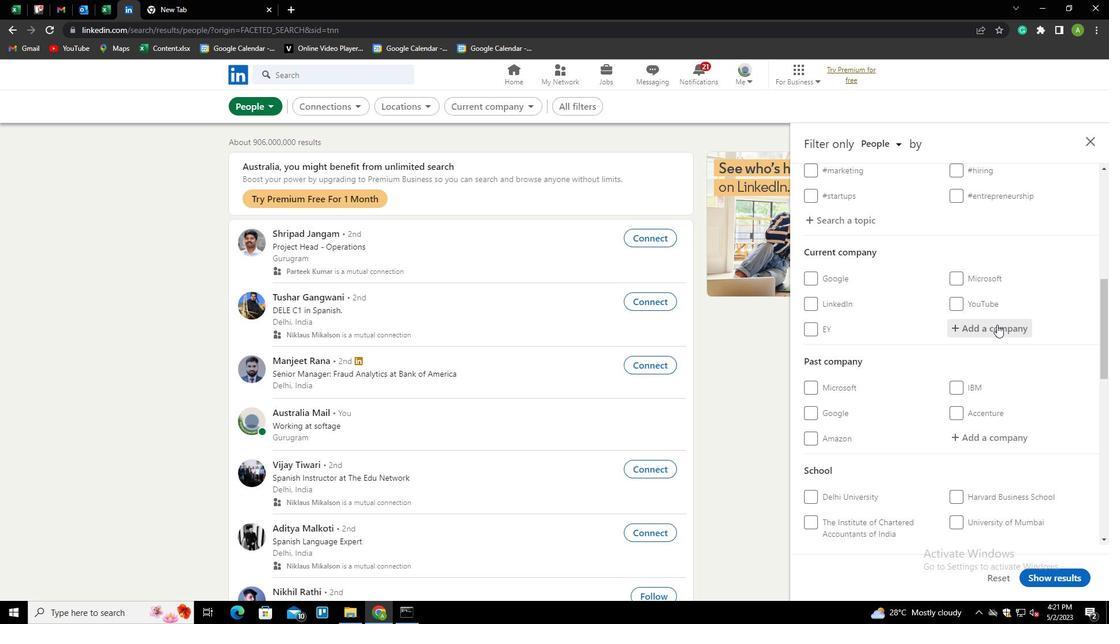 
Action: Mouse moved to (995, 326)
Screenshot: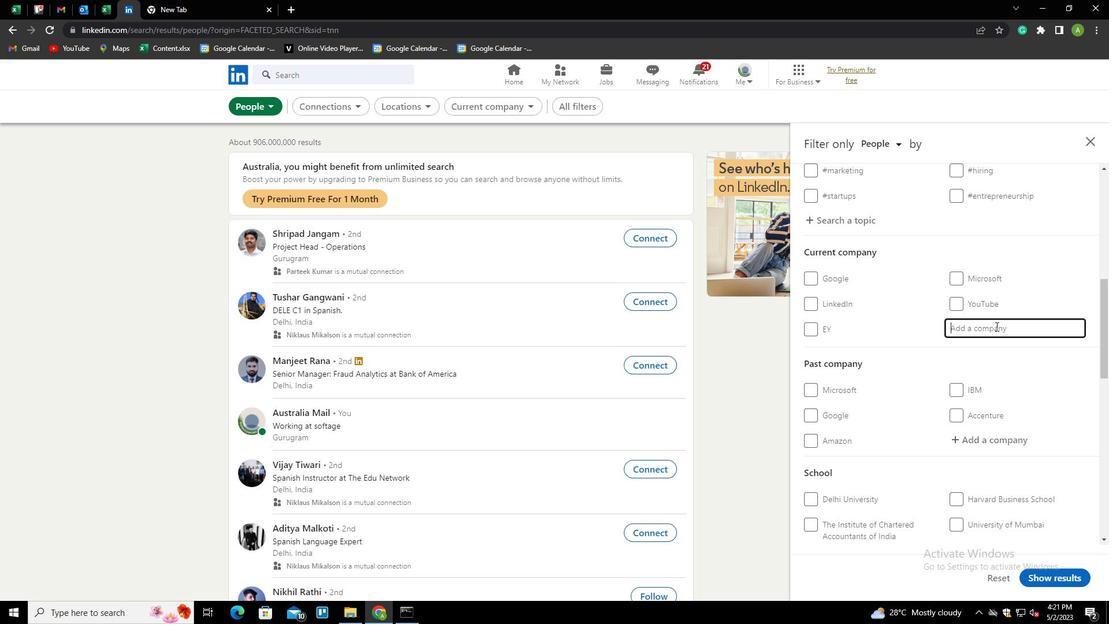 
Action: Key pressed EXPERIAN<Key.space><Key.shift>INDIA<Key.down><Key.enter>
Screenshot: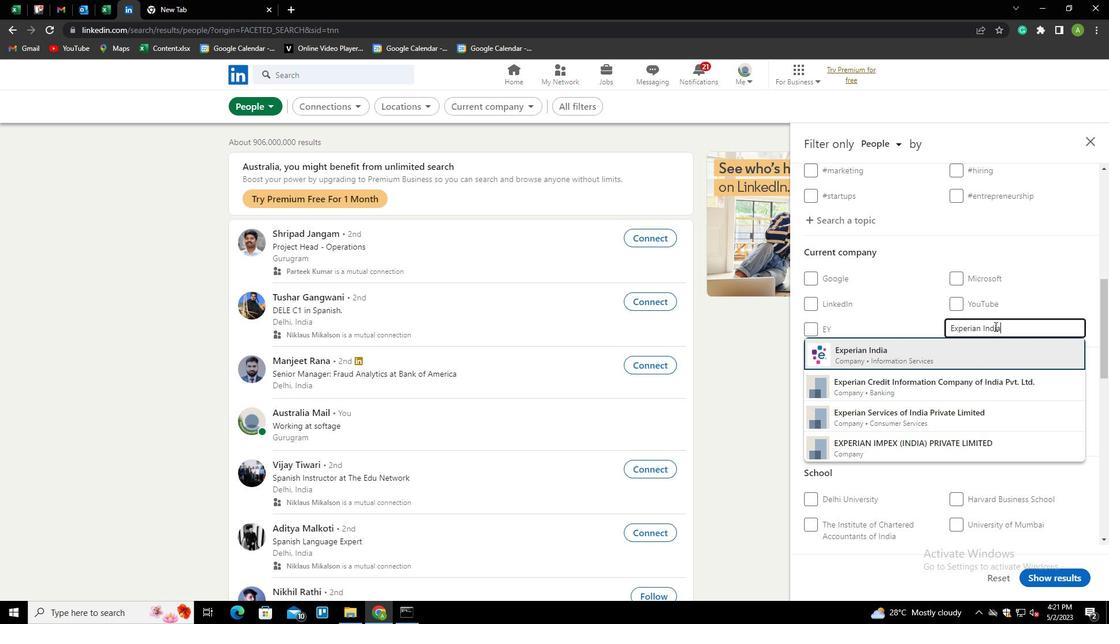 
Action: Mouse scrolled (995, 325) with delta (0, 0)
Screenshot: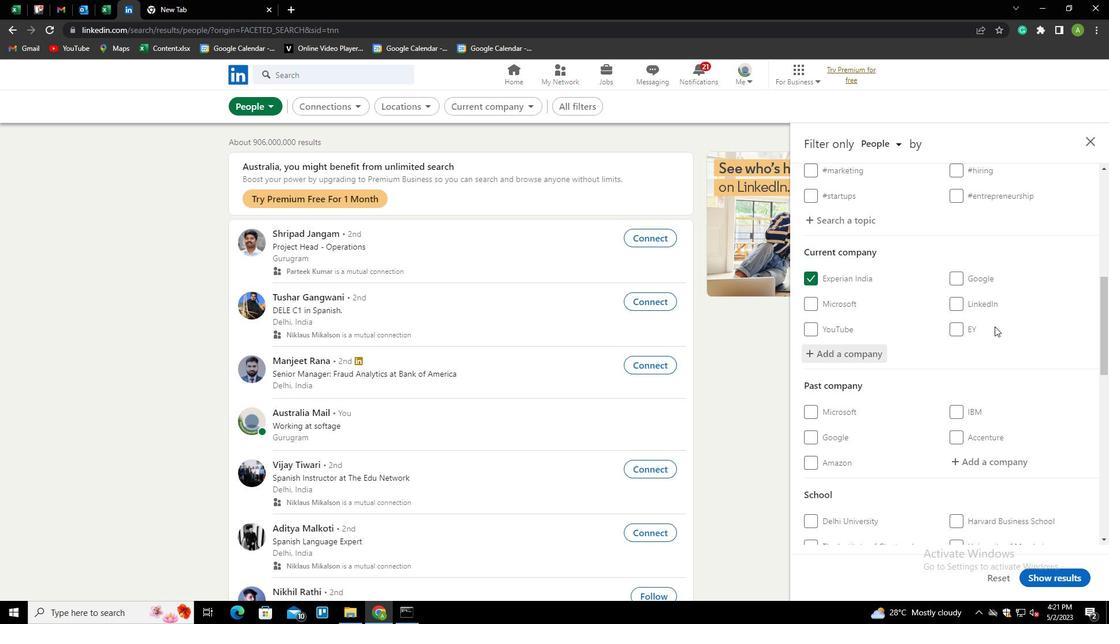 
Action: Mouse scrolled (995, 325) with delta (0, 0)
Screenshot: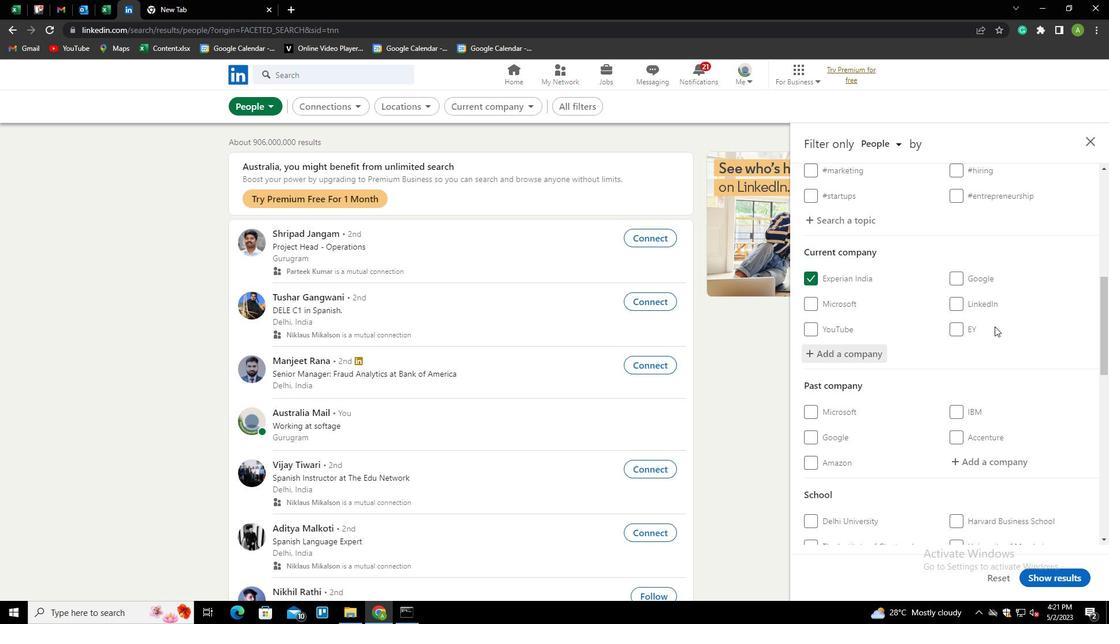 
Action: Mouse scrolled (995, 325) with delta (0, 0)
Screenshot: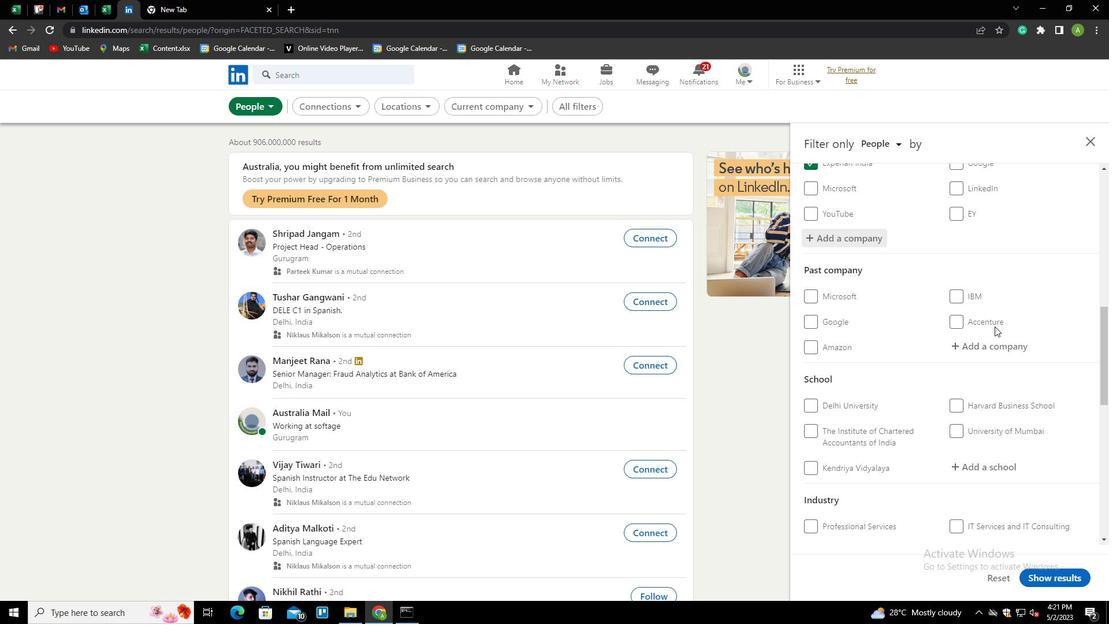 
Action: Mouse scrolled (995, 325) with delta (0, 0)
Screenshot: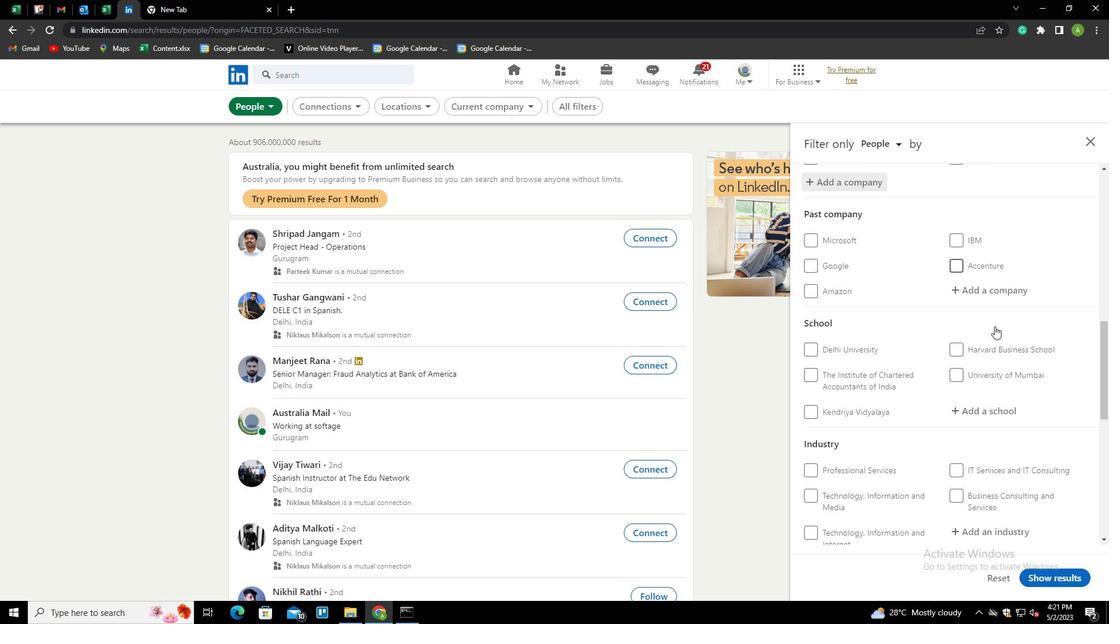 
Action: Mouse moved to (984, 350)
Screenshot: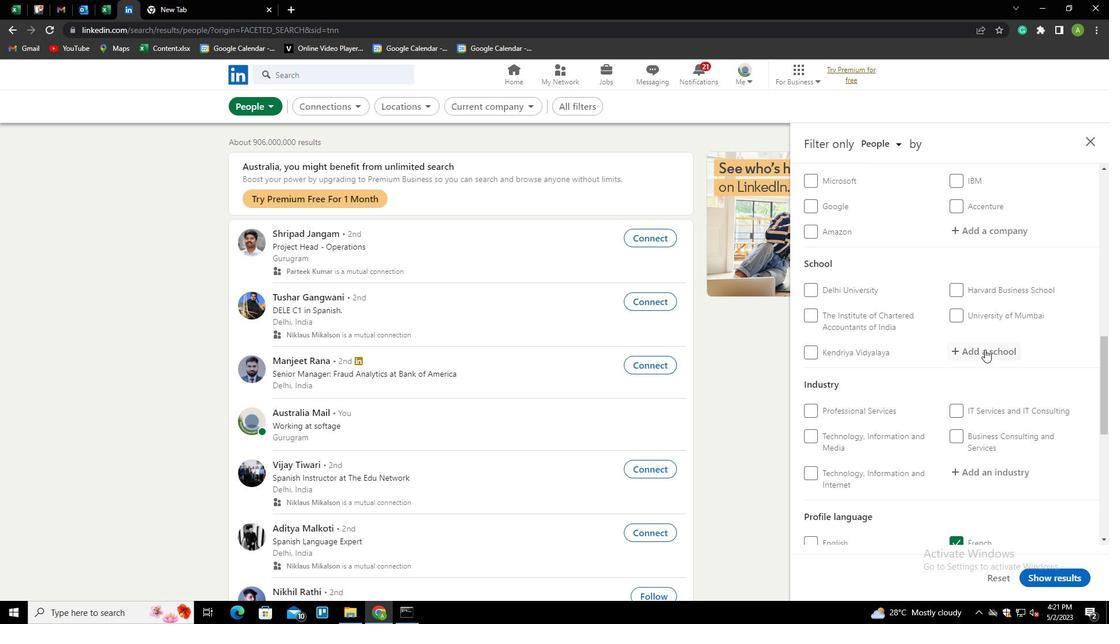 
Action: Mouse pressed left at (984, 350)
Screenshot: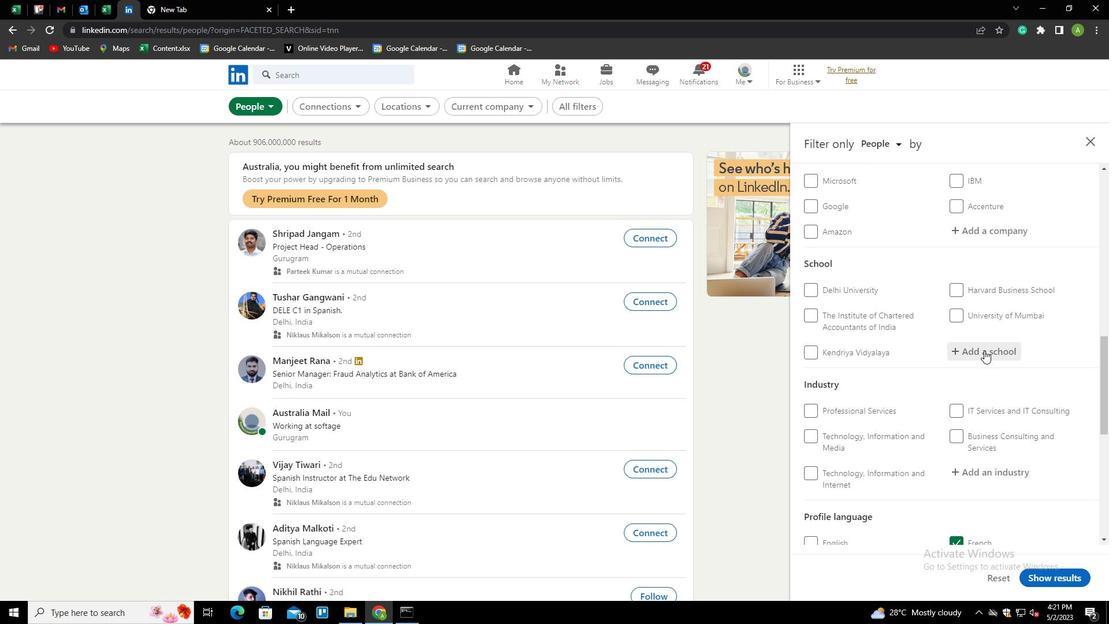 
Action: Key pressed <Key.shift>INDIAN<Key.space><Key.shift>JO<Key.backspace>OBS<Key.space>UPDATE<Key.down><Key.enter>
Screenshot: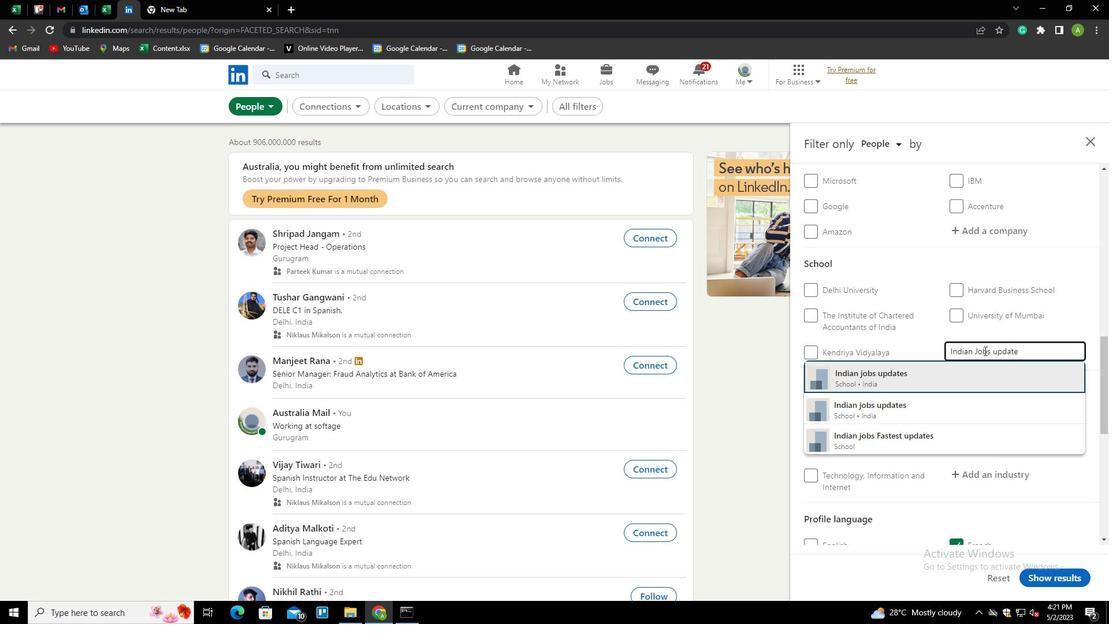 
Action: Mouse scrolled (984, 350) with delta (0, 0)
Screenshot: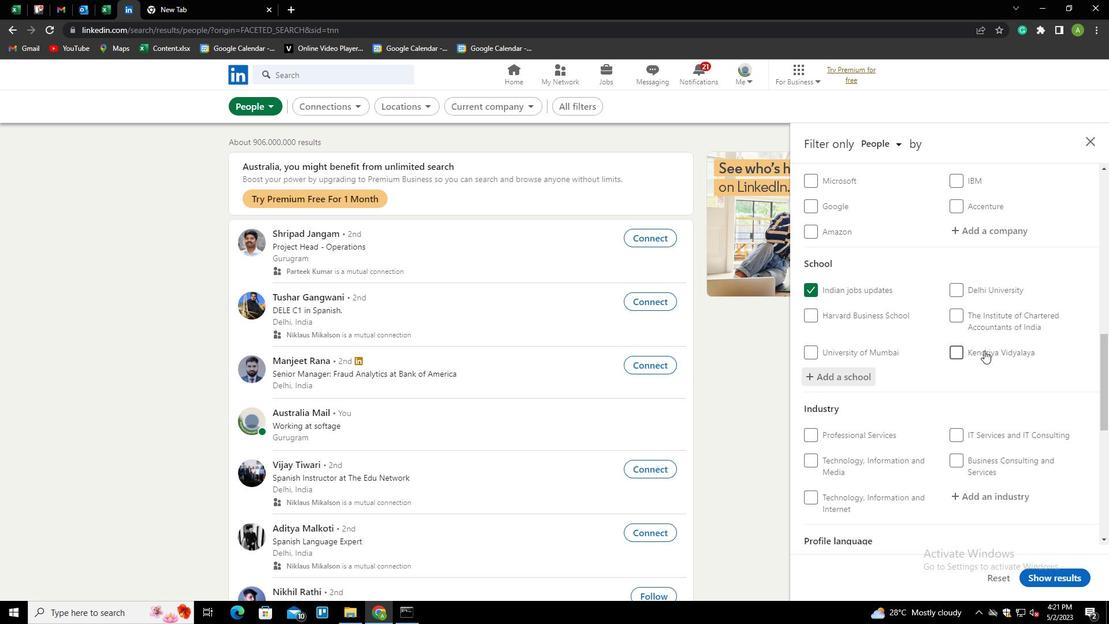 
Action: Mouse scrolled (984, 350) with delta (0, 0)
Screenshot: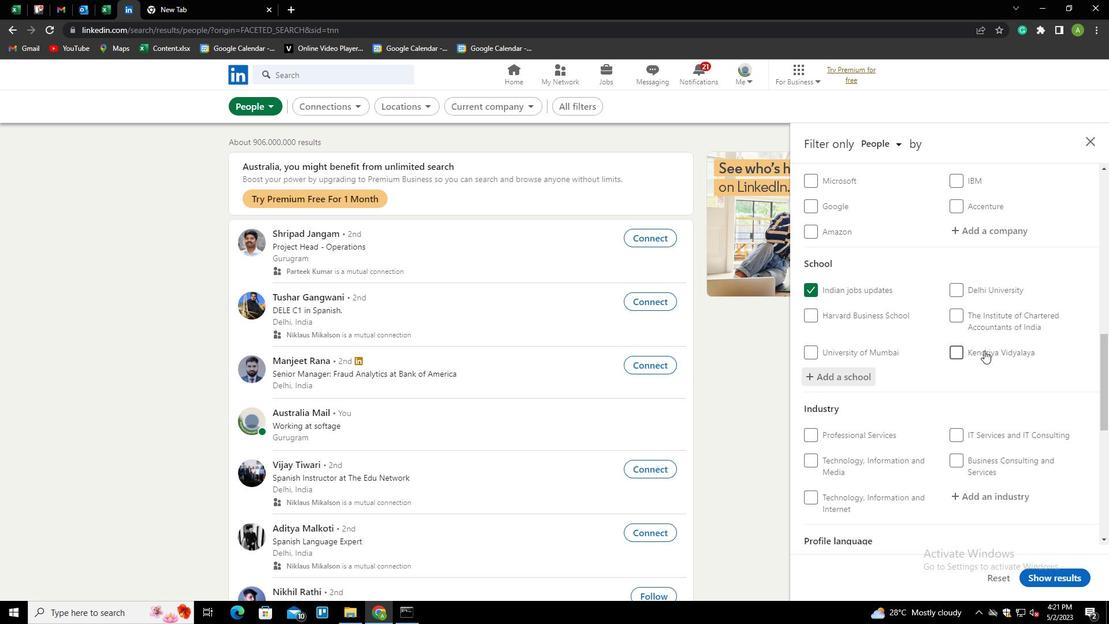 
Action: Mouse scrolled (984, 350) with delta (0, 0)
Screenshot: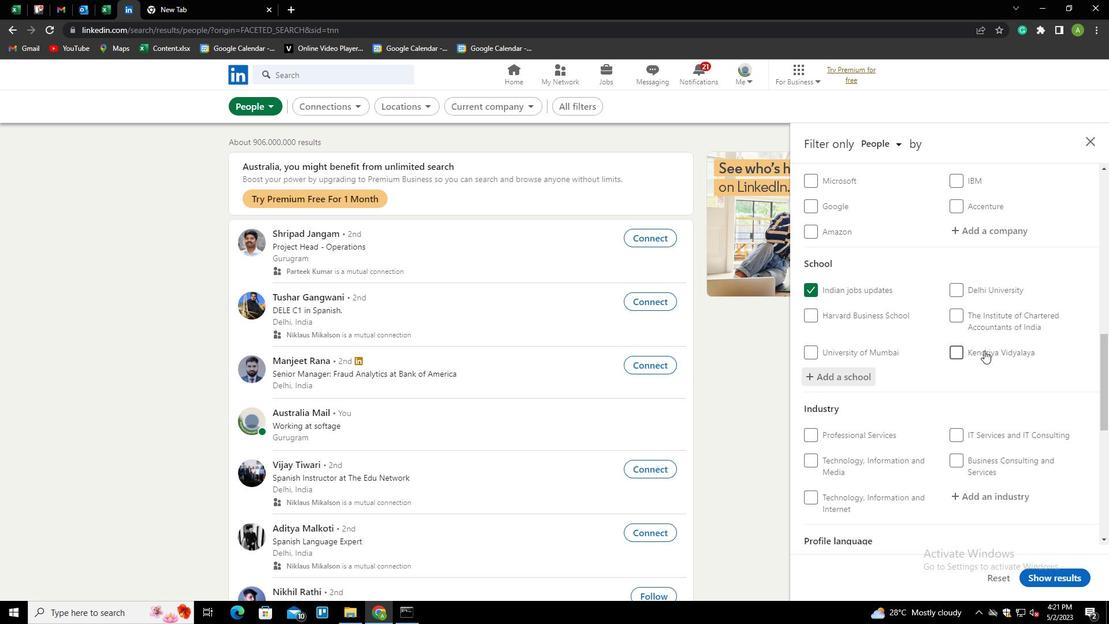 
Action: Mouse moved to (978, 321)
Screenshot: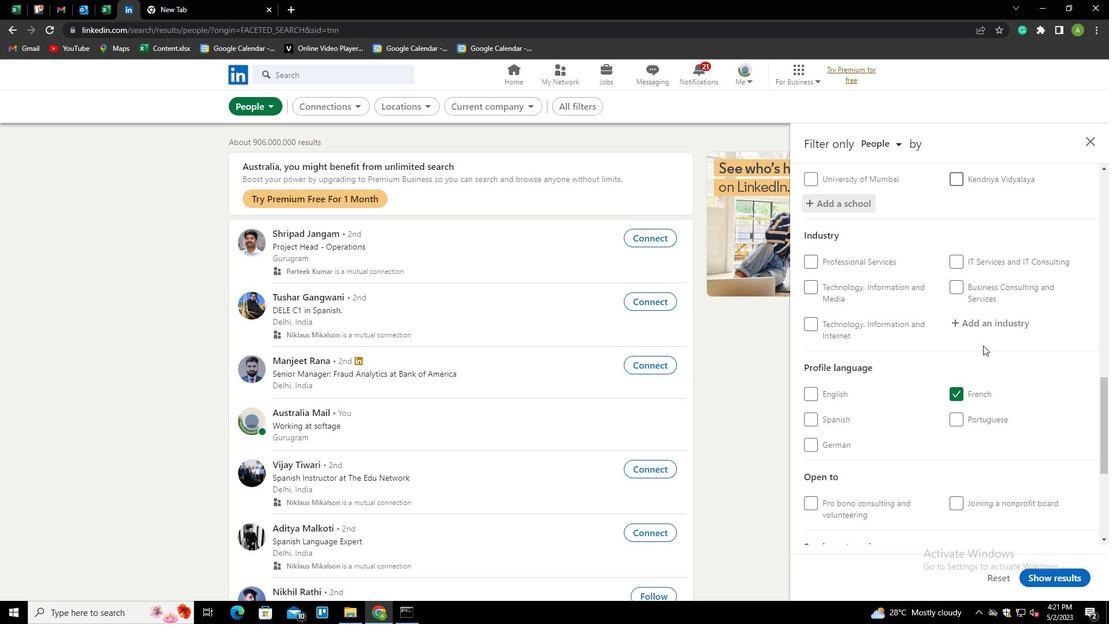 
Action: Mouse pressed left at (978, 321)
Screenshot: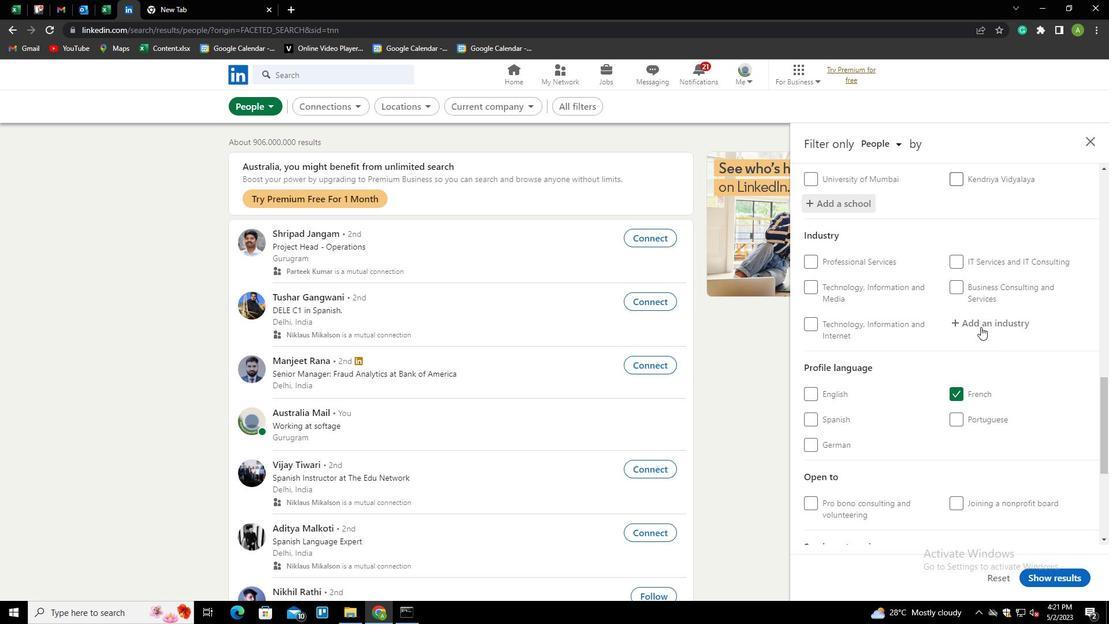 
Action: Mouse moved to (981, 324)
Screenshot: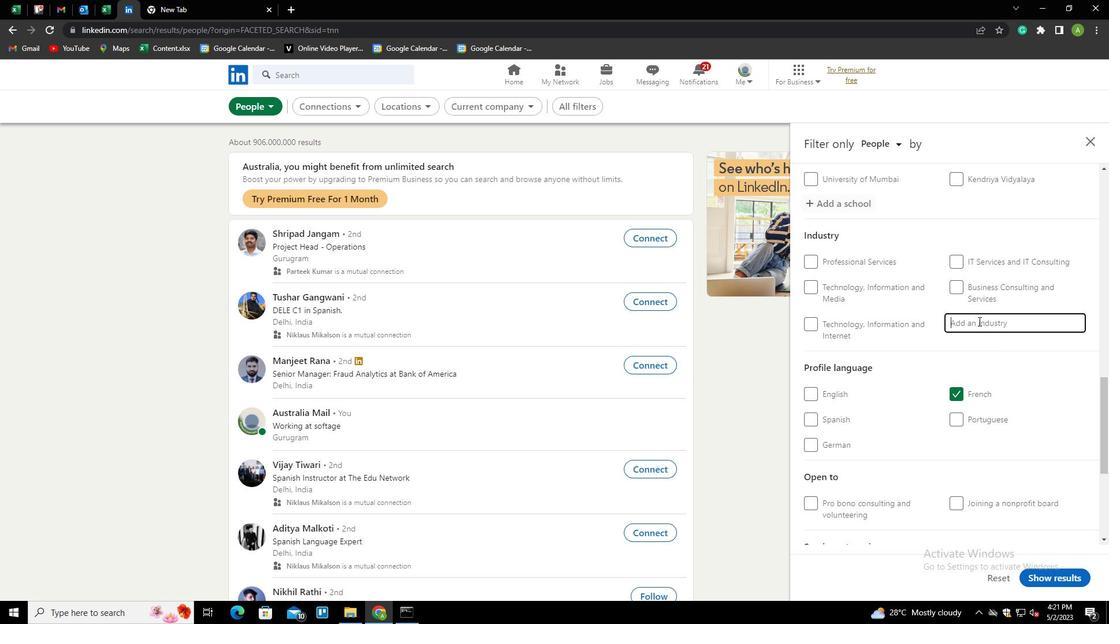 
Action: Mouse pressed left at (981, 324)
Screenshot: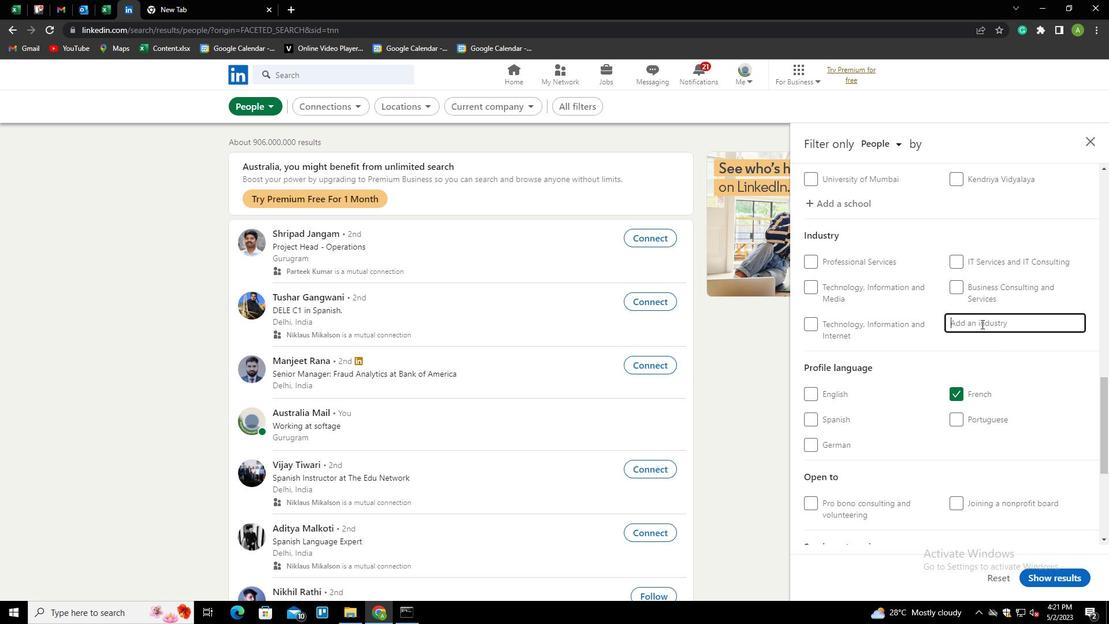 
Action: Key pressed <Key.shift>BUILDING<Key.space><Key.shift>Q<Key.backspace><Key.shift>EQY<Key.backspace>UI<Key.down><Key.down><Key.enter>
Screenshot: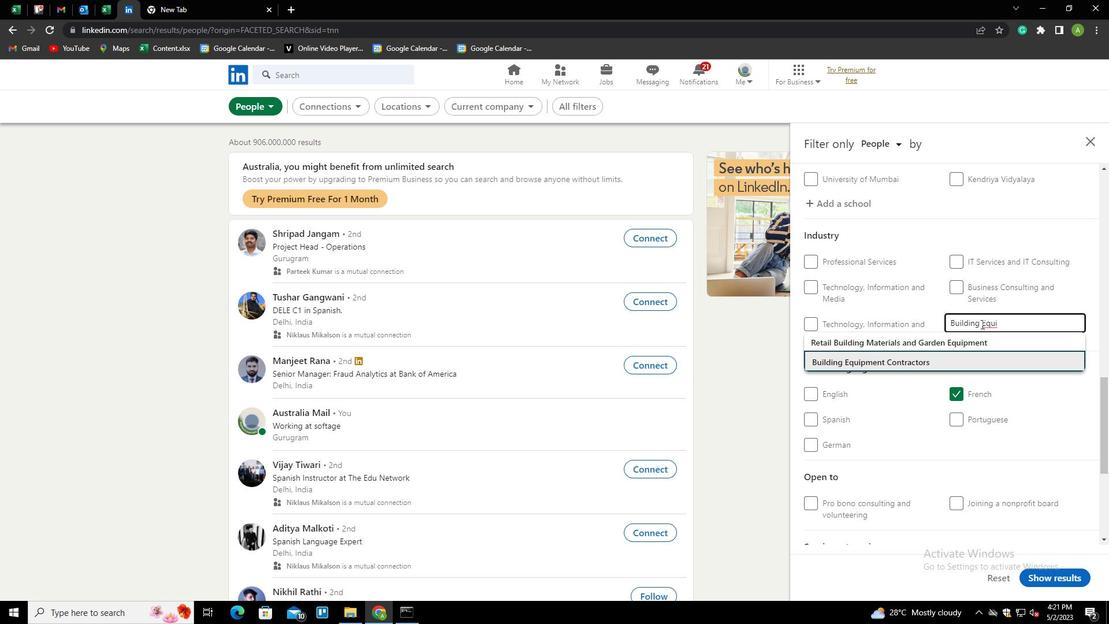 
Action: Mouse scrolled (981, 323) with delta (0, 0)
Screenshot: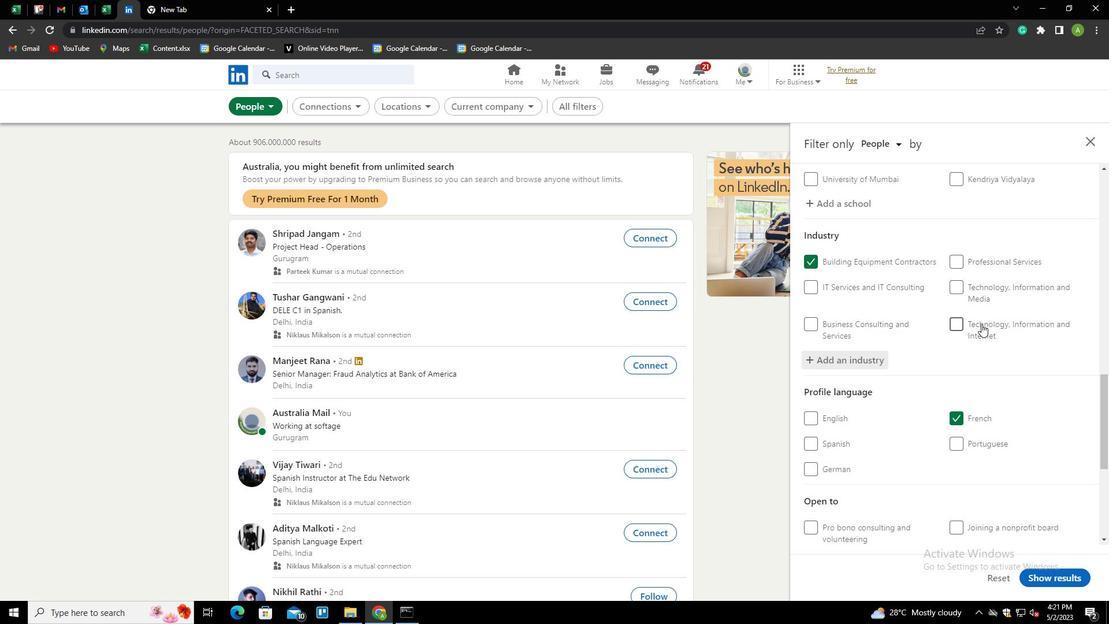 
Action: Mouse scrolled (981, 323) with delta (0, 0)
Screenshot: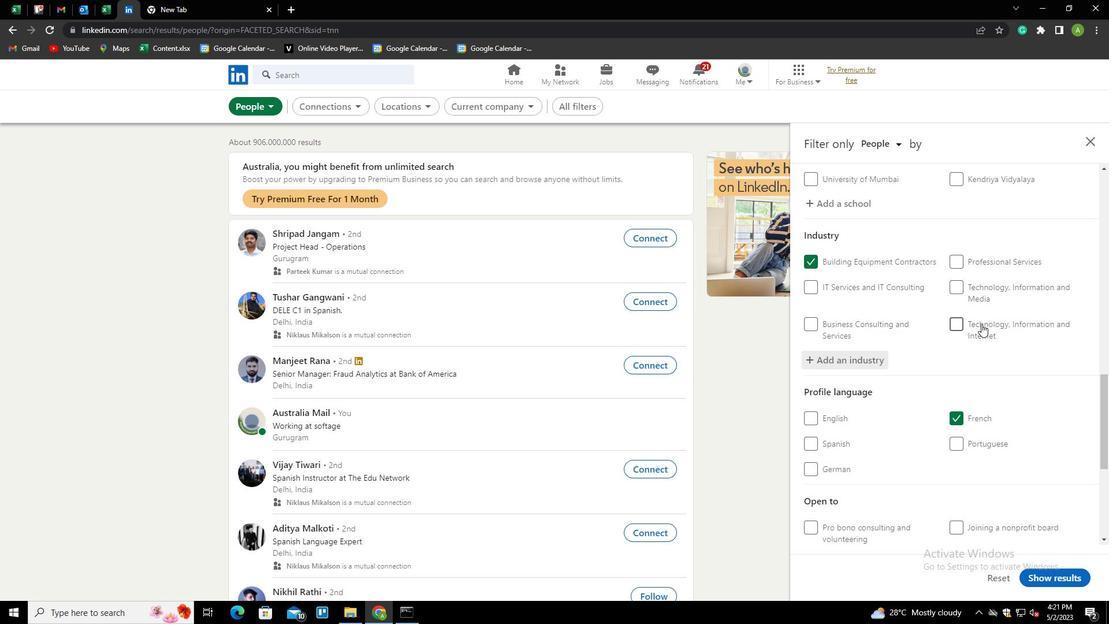 
Action: Mouse scrolled (981, 323) with delta (0, 0)
Screenshot: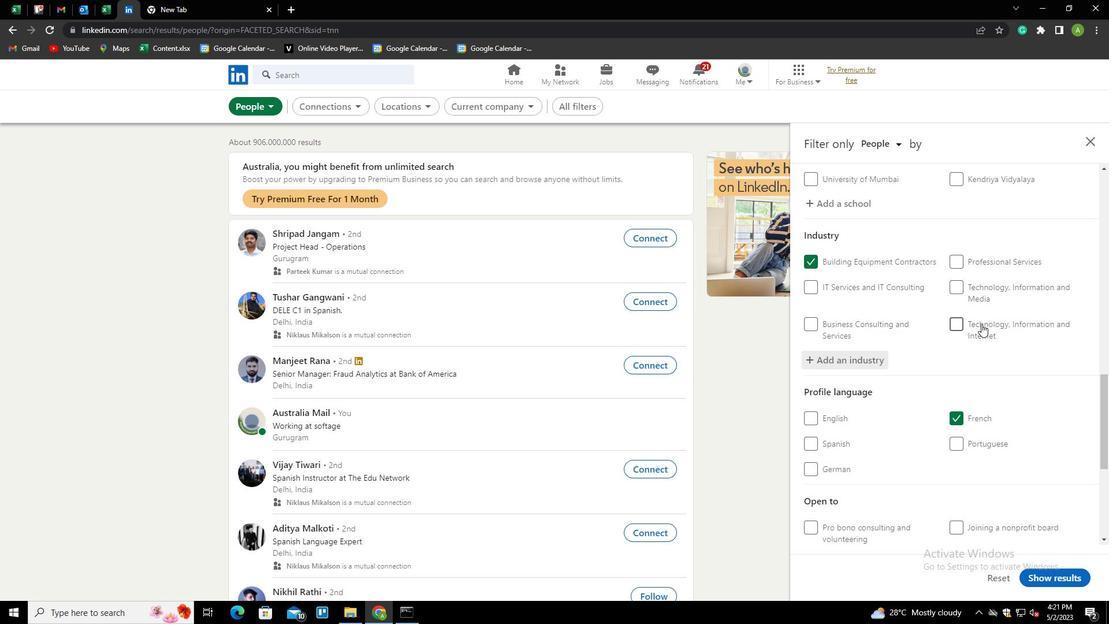 
Action: Mouse scrolled (981, 323) with delta (0, 0)
Screenshot: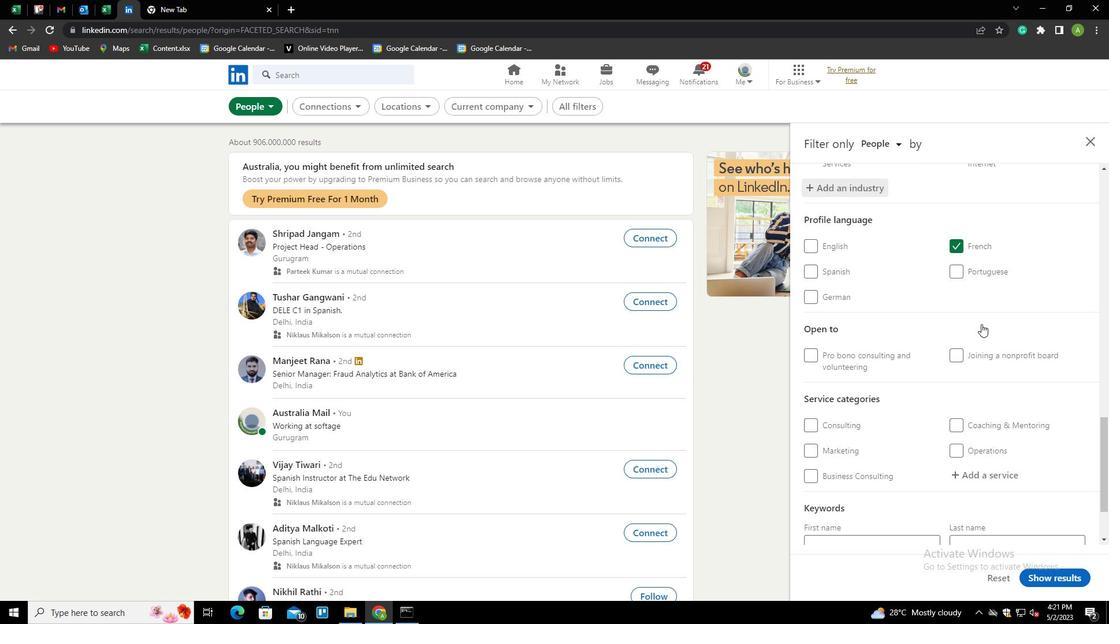 
Action: Mouse scrolled (981, 323) with delta (0, 0)
Screenshot: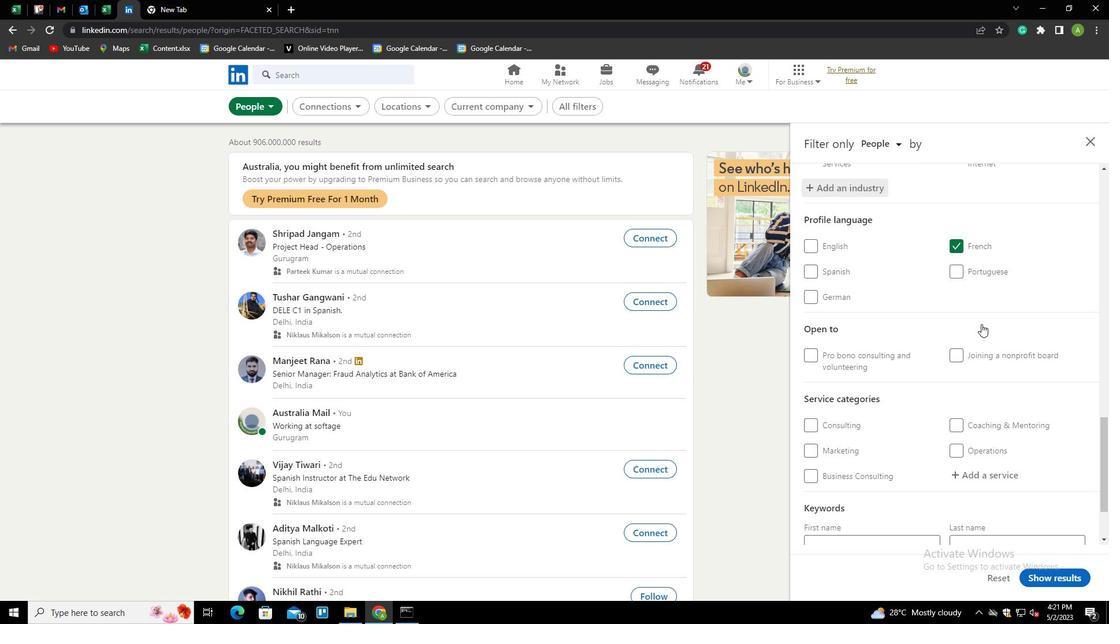 
Action: Mouse moved to (984, 384)
Screenshot: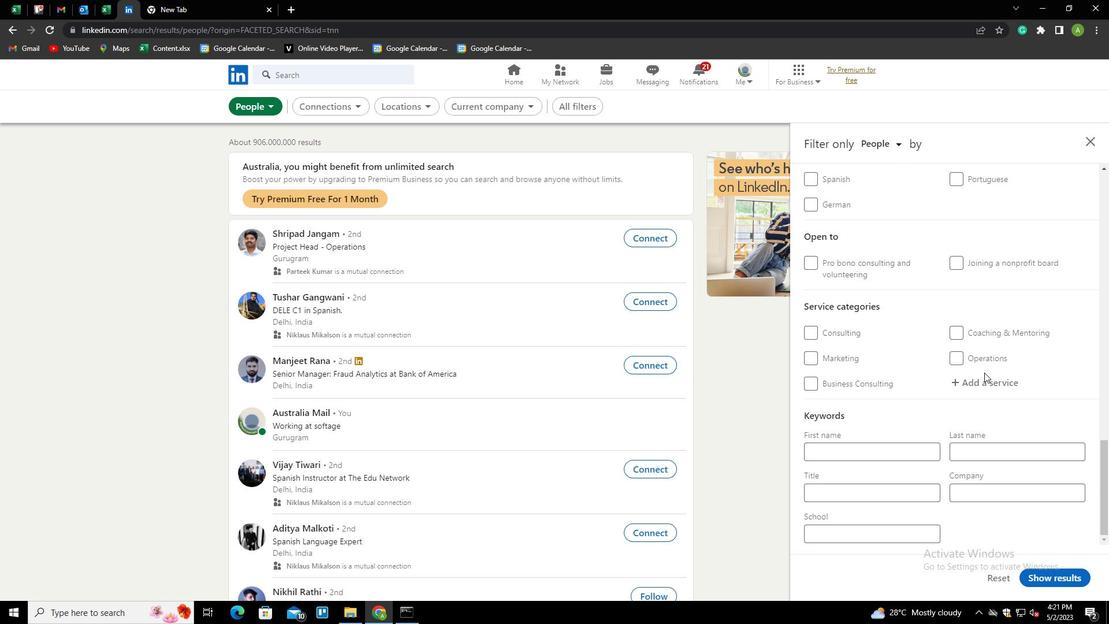 
Action: Mouse pressed left at (984, 384)
Screenshot: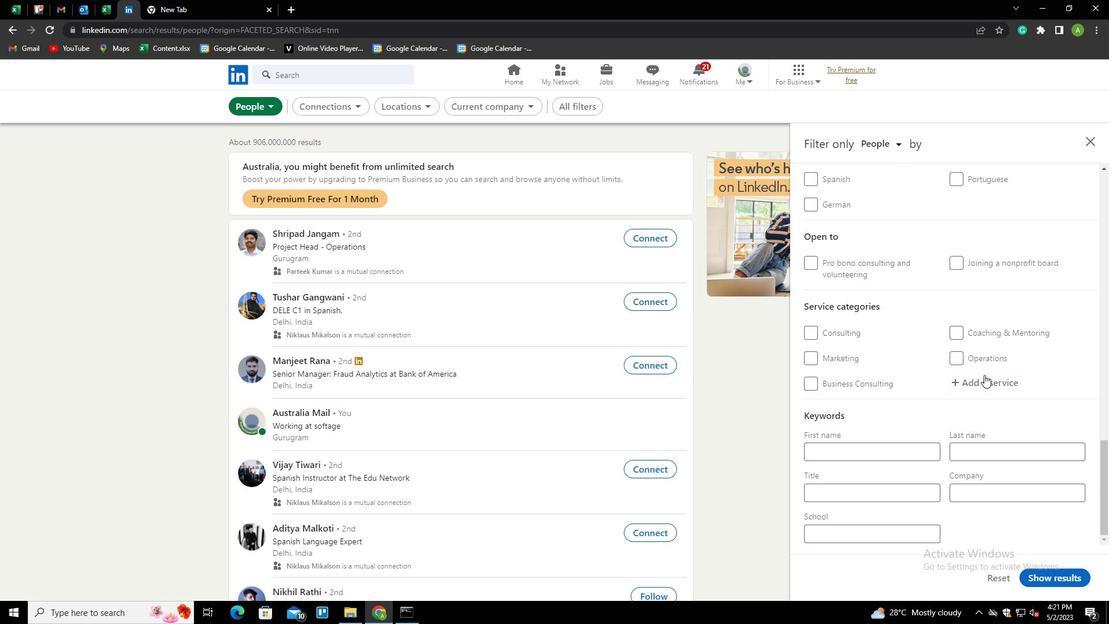 
Action: Key pressed <Key.shift>SUPPORT<Key.shift>TECHNICAL<Key.space><Key.shift>WRITING
Screenshot: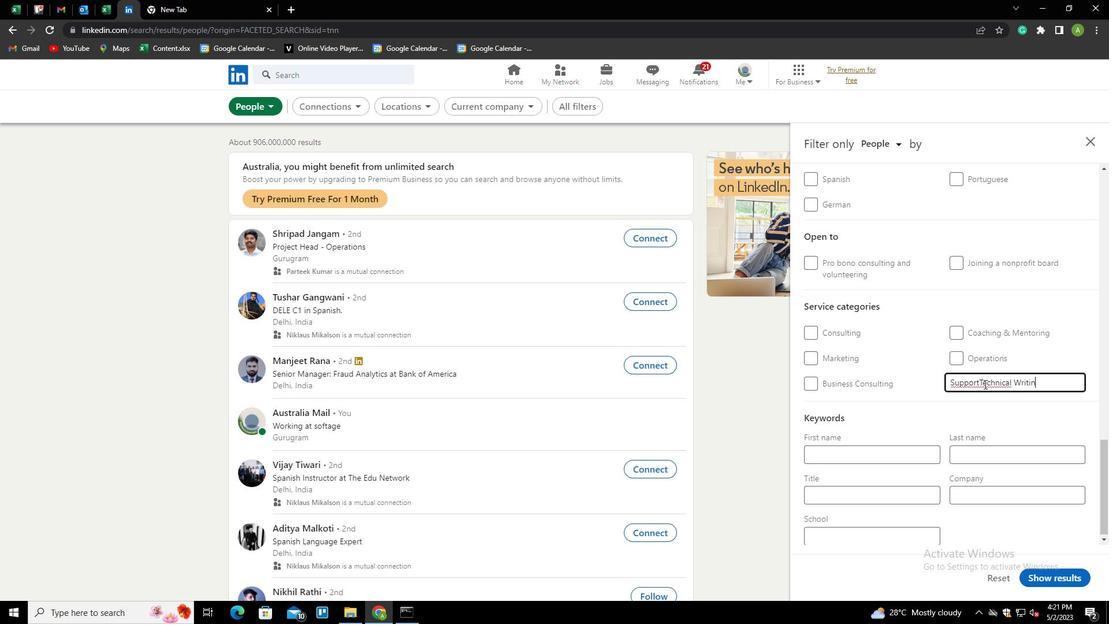 
Action: Mouse scrolled (984, 383) with delta (0, 0)
Screenshot: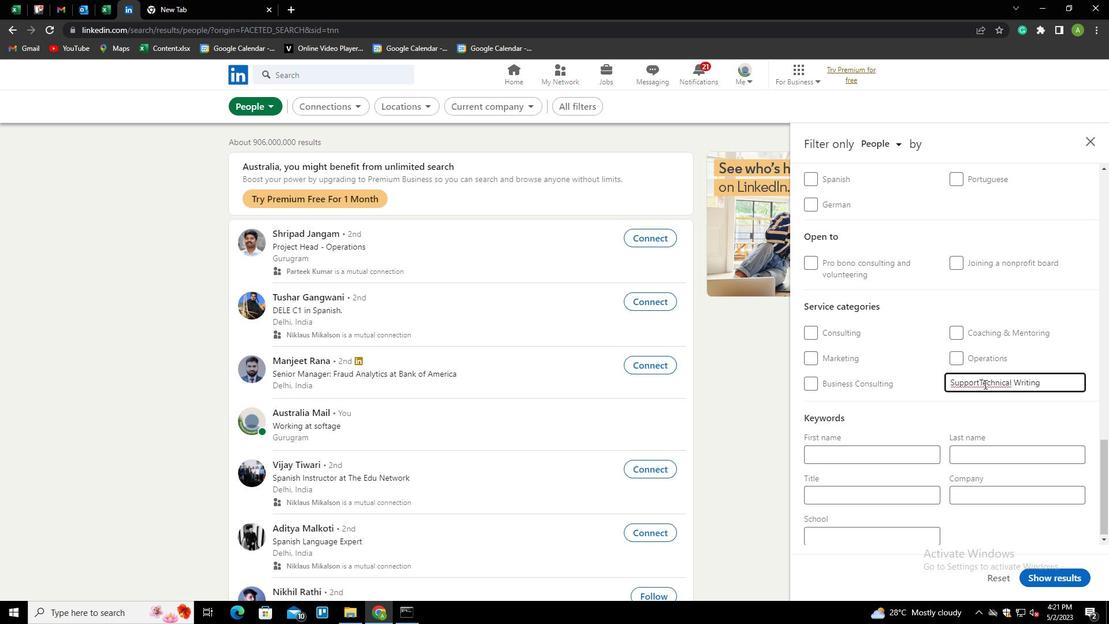 
Action: Mouse scrolled (984, 383) with delta (0, 0)
Screenshot: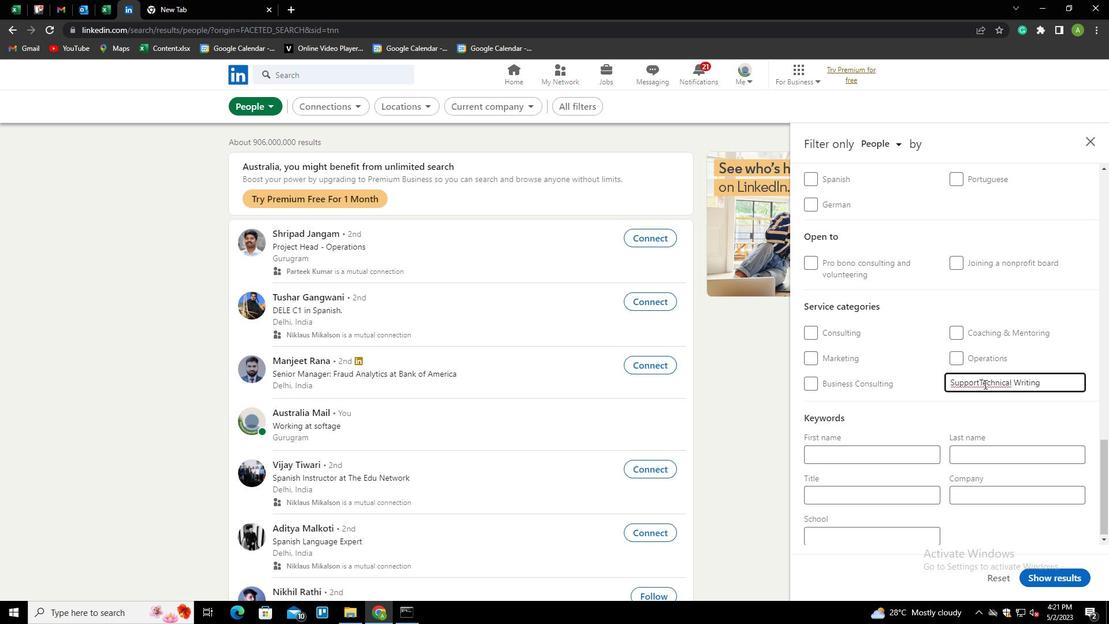 
Action: Mouse scrolled (984, 383) with delta (0, 0)
Screenshot: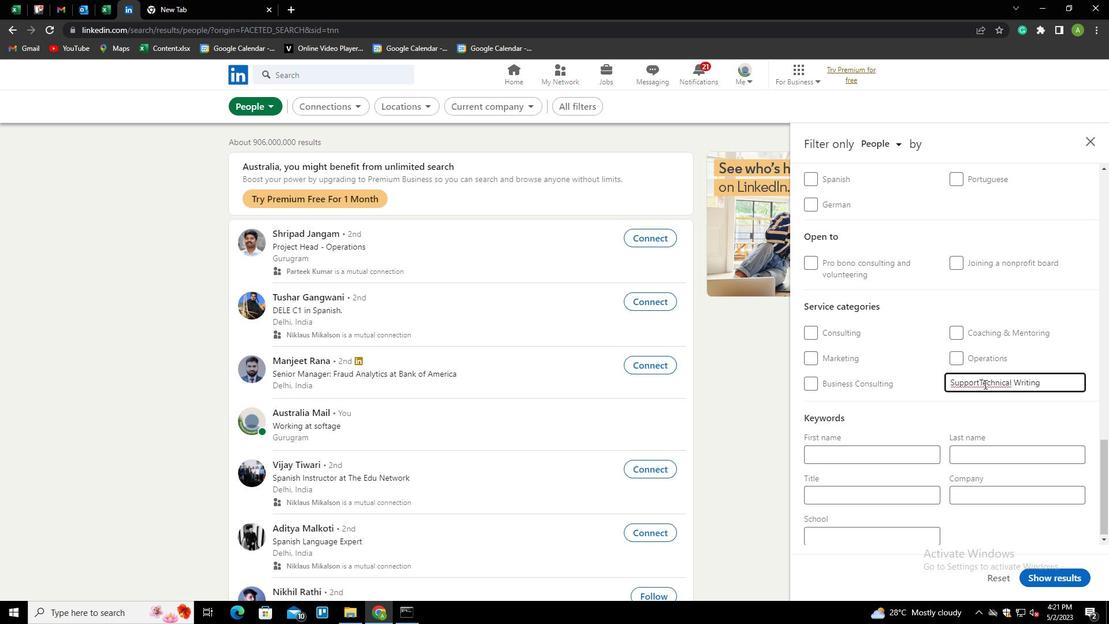 
Action: Mouse moved to (882, 485)
Screenshot: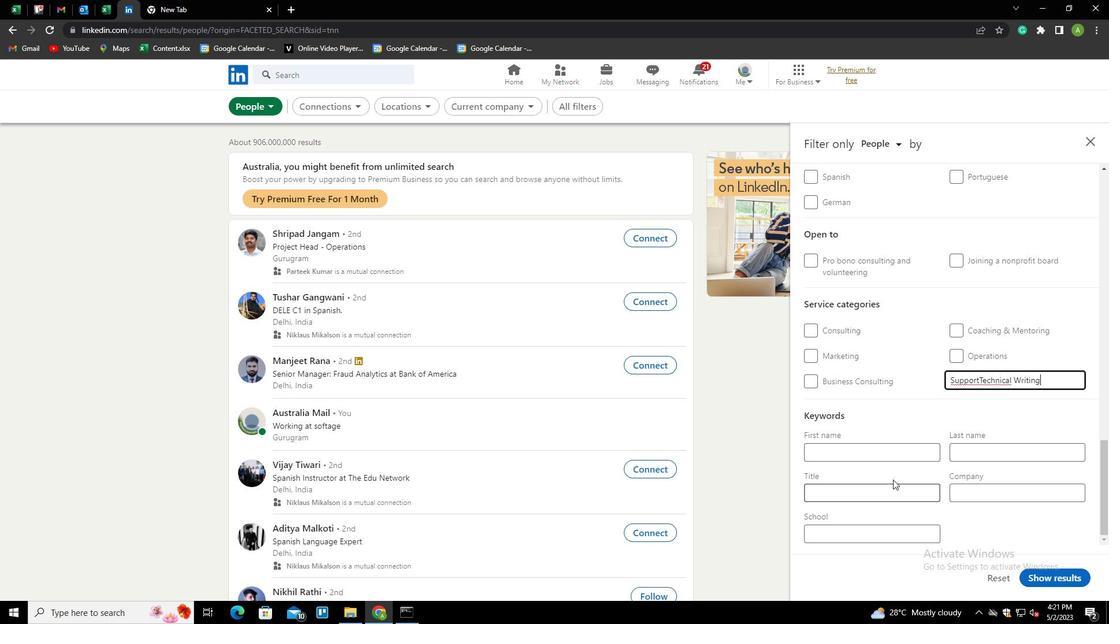 
Action: Mouse pressed left at (882, 485)
Screenshot: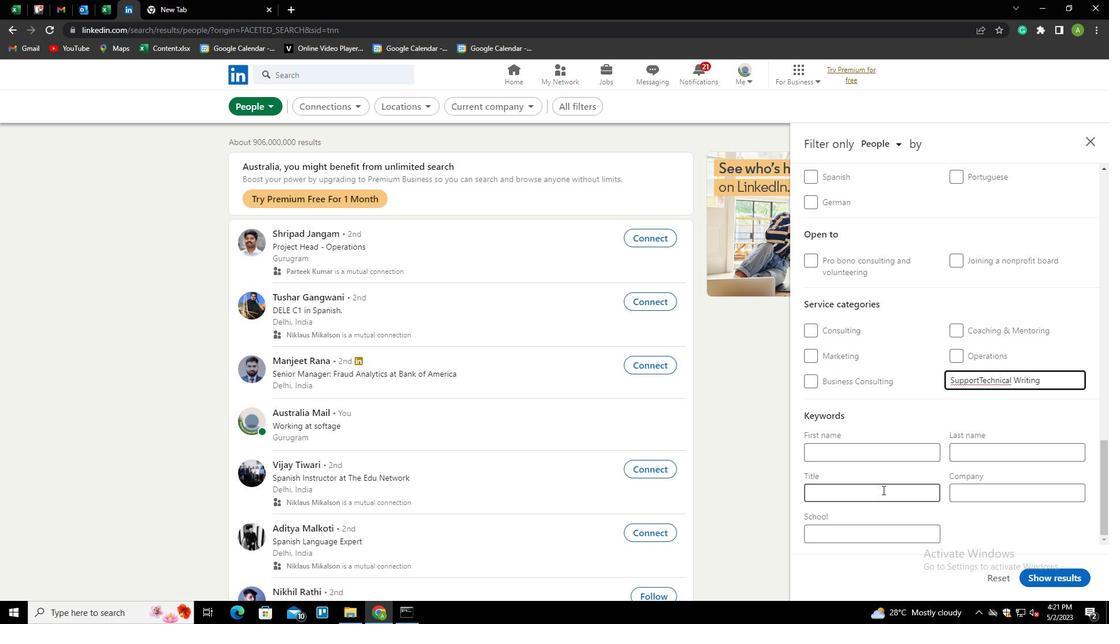 
Action: Mouse moved to (884, 489)
Screenshot: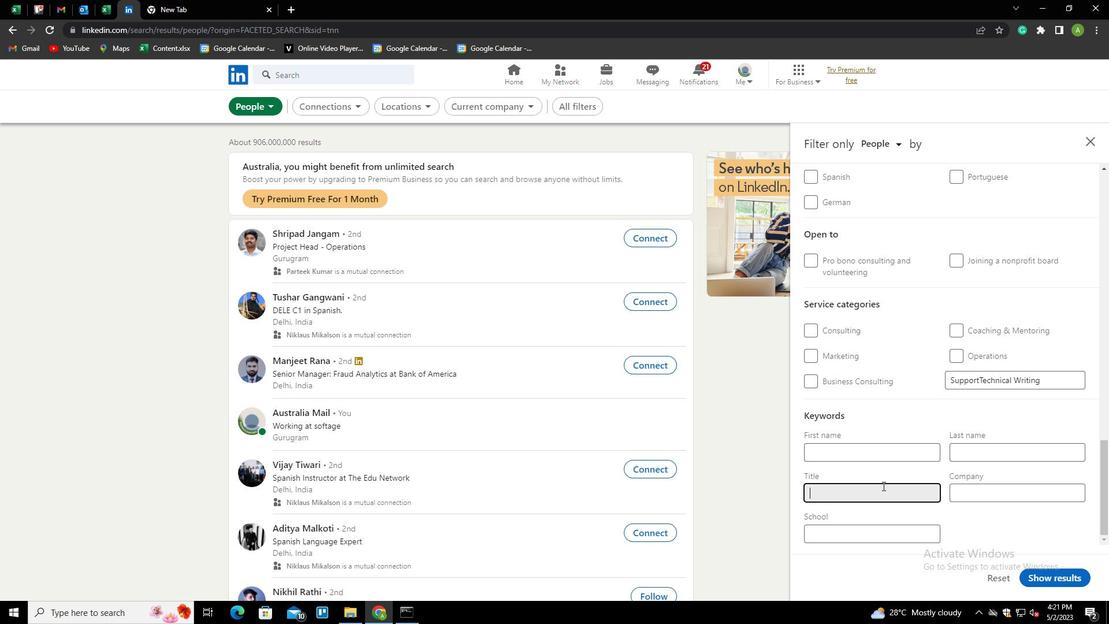 
Action: Key pressed <Key.shift><Key.shift><Key.shift><Key.shift><Key.shift><Key.shift><Key.shift><Key.shift><Key.shift><Key.shift><Key.shift><Key.shift><Key.shift><Key.shift><Key.shift>DIRECTOR<Key.space><Key.shift>OF<Key.space><Key.backspace><Key.backspace><Key.backspace>OF<Key.space><Key.shift>PHOTOGRAPHY
Screenshot: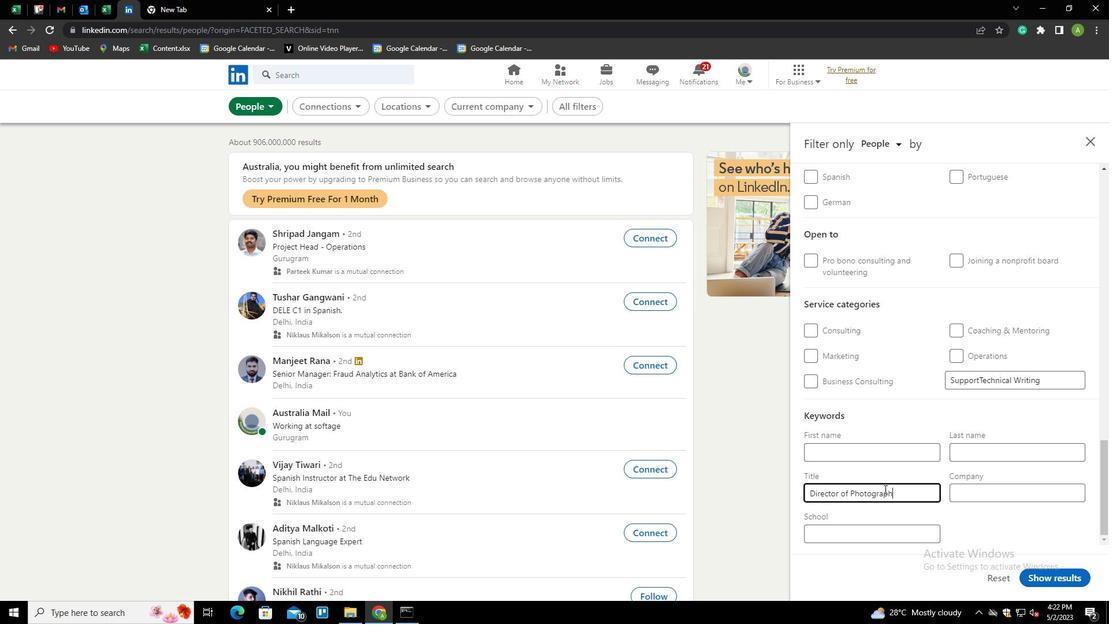 
Action: Mouse moved to (990, 516)
Screenshot: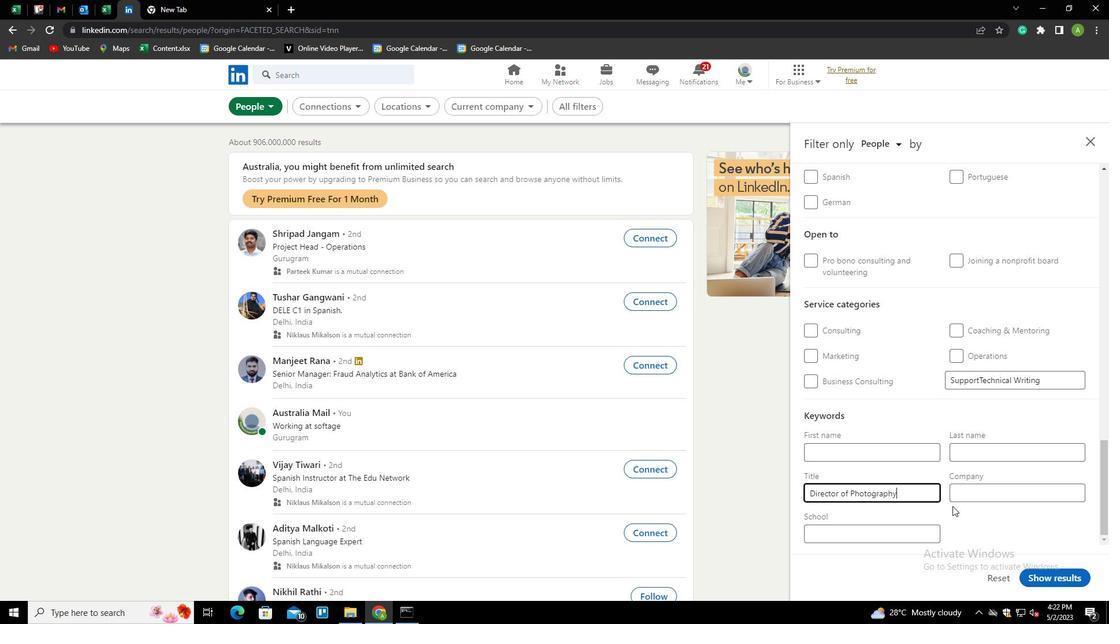 
Action: Mouse pressed left at (990, 516)
Screenshot: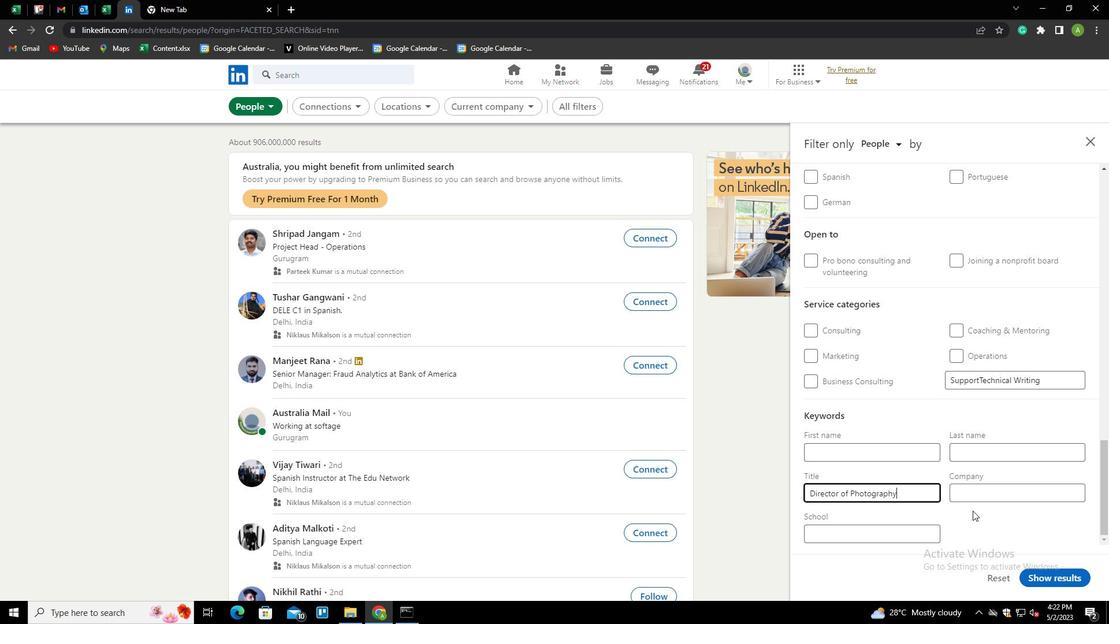 
Action: Mouse moved to (1054, 577)
Screenshot: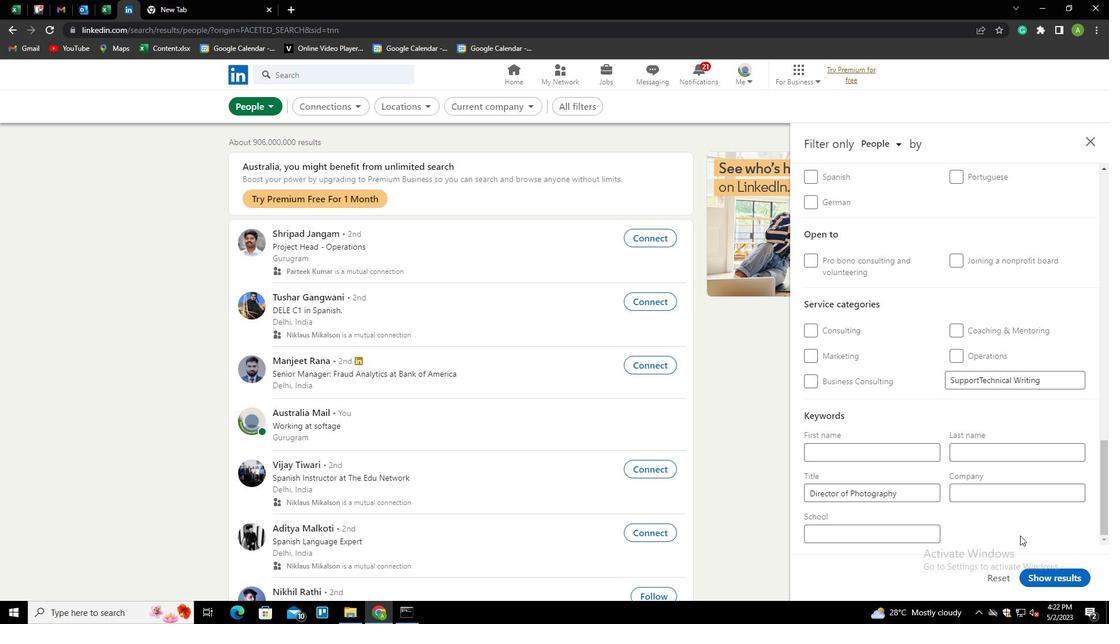 
Action: Mouse pressed left at (1054, 577)
Screenshot: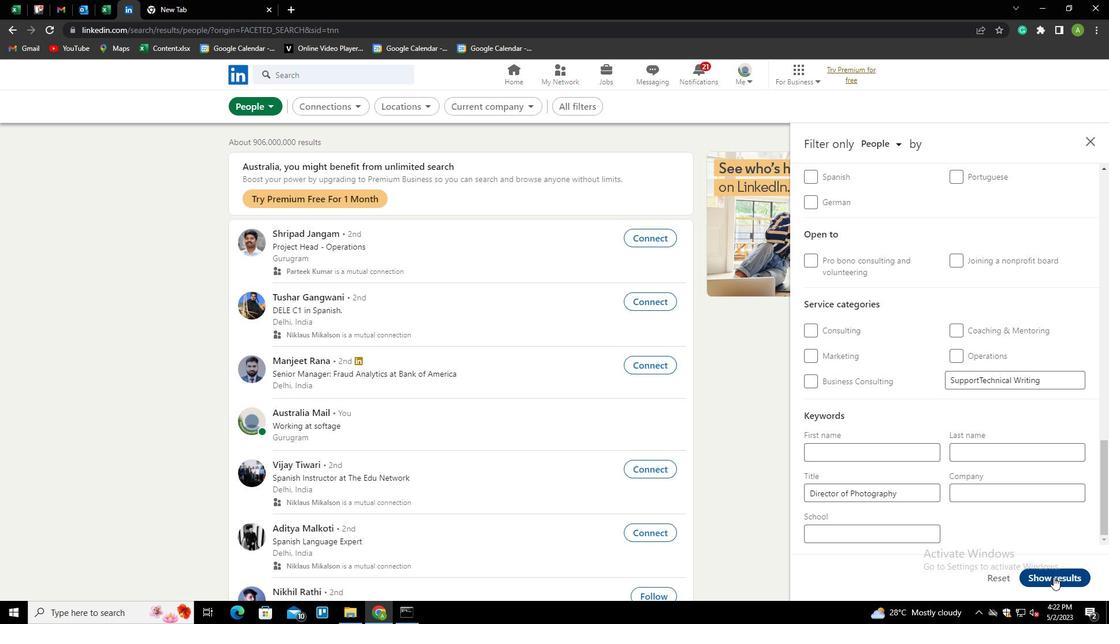 
